 Task: Search one way flight ticket for 4 adults, 2 children, 2 infants in seat and 1 infant on lap in premium economy from Midland/odessa: Midland International Air And Space Port to Evansville: Evansville Regional Airport on 8-3-2023. Choice of flights is Royal air maroc. Number of bags: 2 checked bags. Price is upto 94000. Outbound departure time preference is 22:45.
Action: Mouse moved to (350, 140)
Screenshot: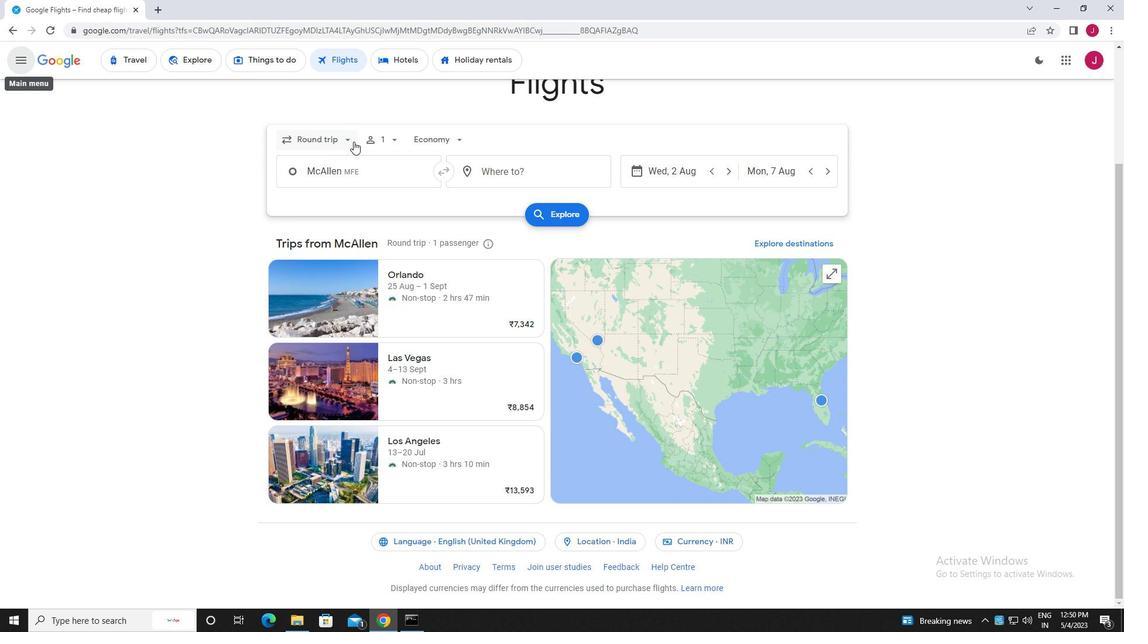 
Action: Mouse pressed left at (350, 140)
Screenshot: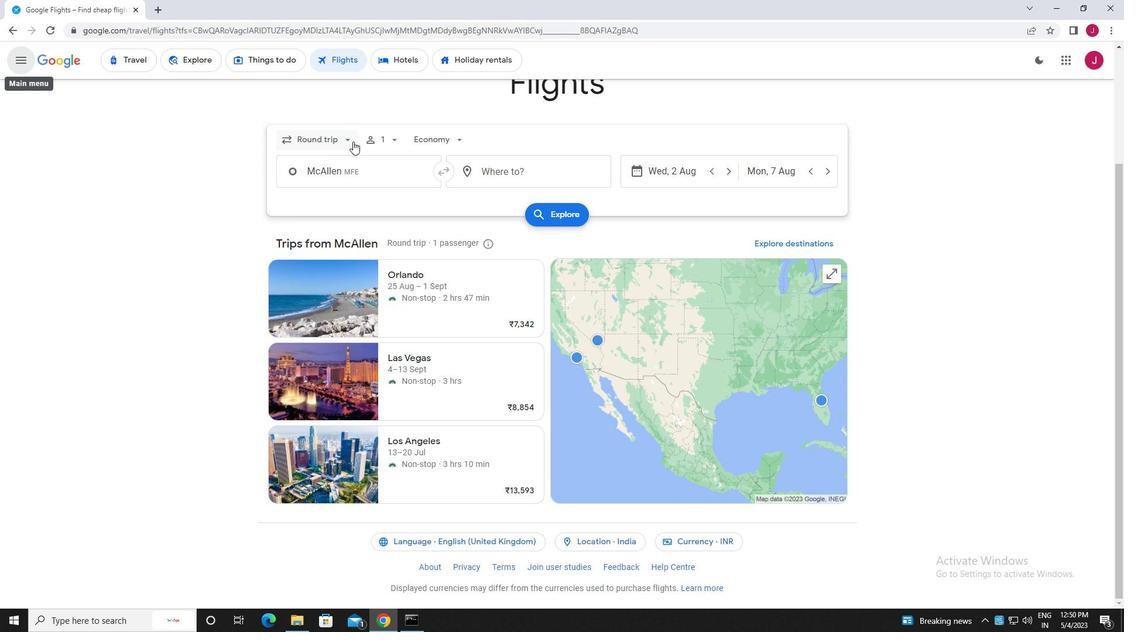
Action: Mouse moved to (341, 191)
Screenshot: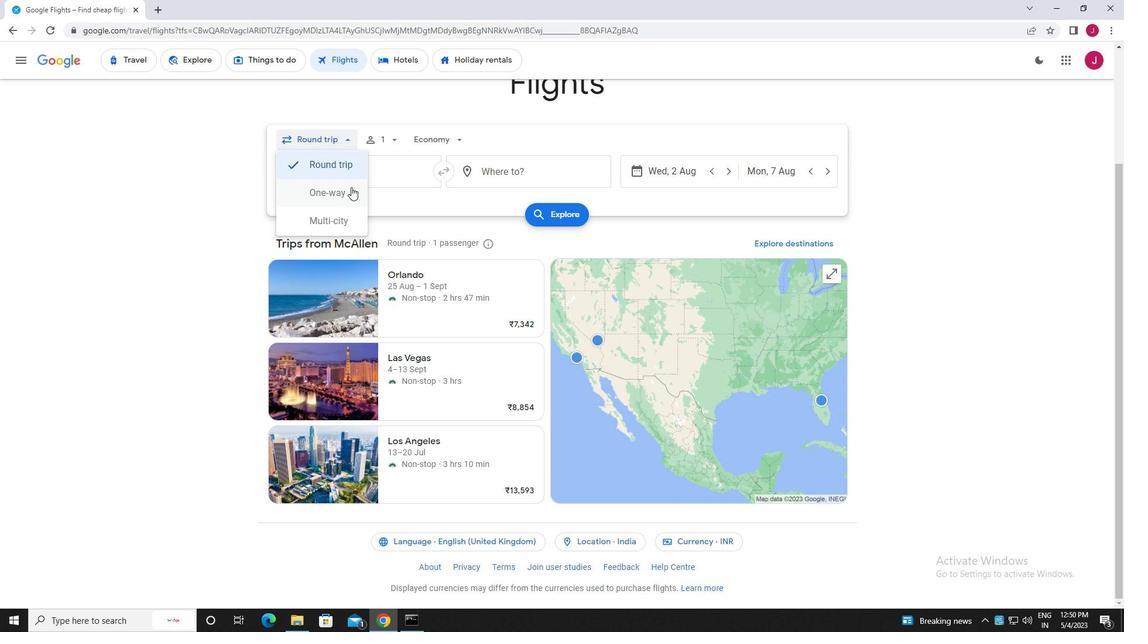 
Action: Mouse pressed left at (341, 191)
Screenshot: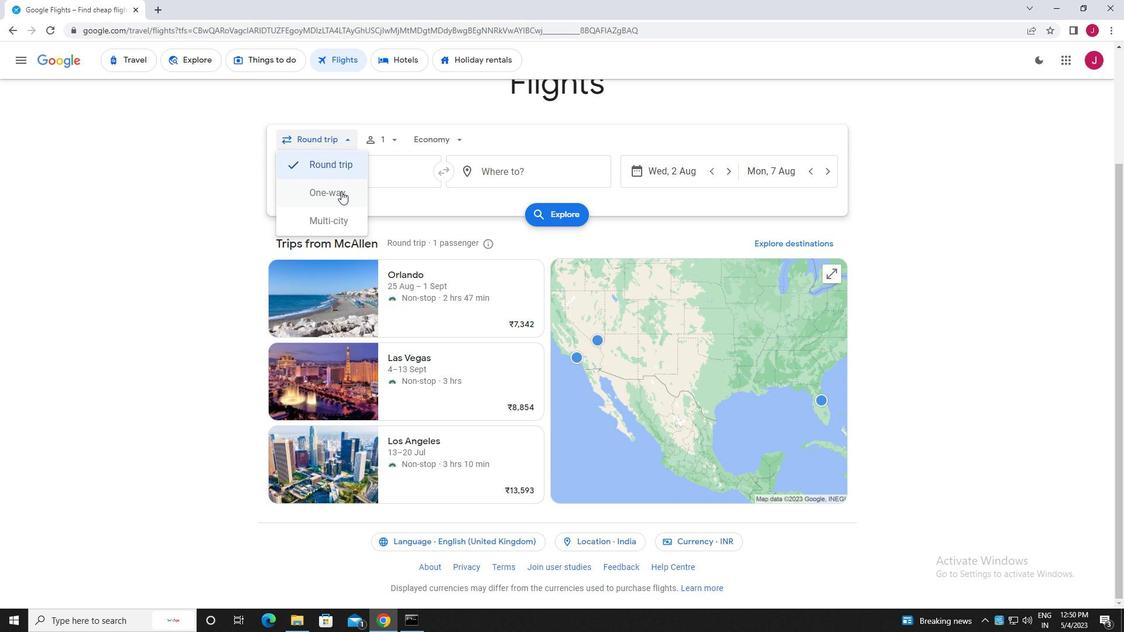 
Action: Mouse moved to (387, 142)
Screenshot: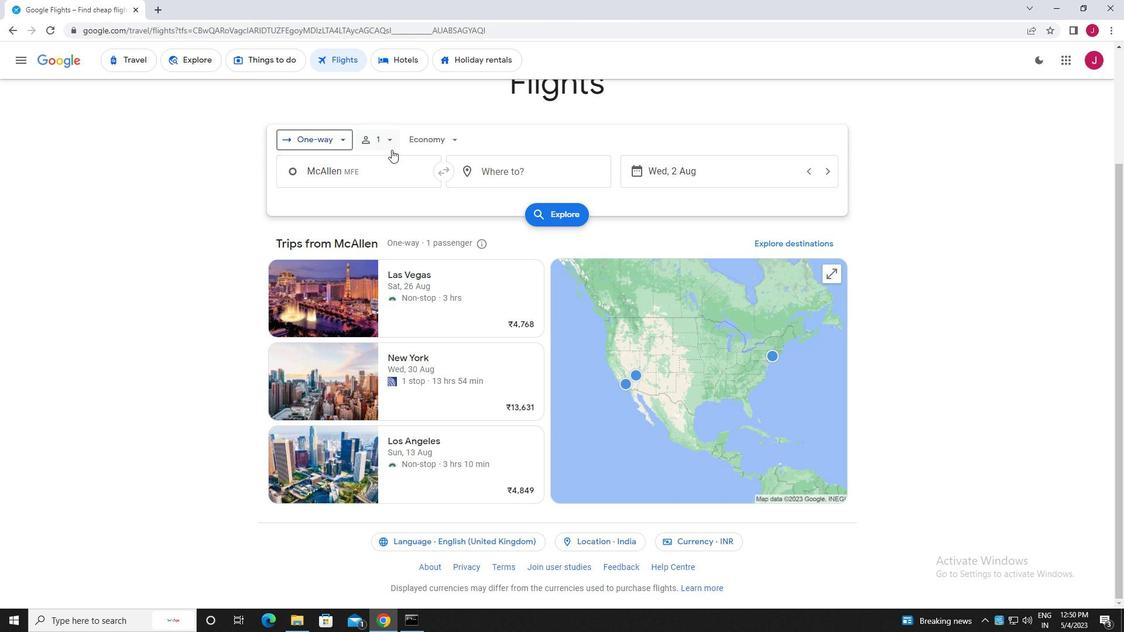 
Action: Mouse pressed left at (387, 142)
Screenshot: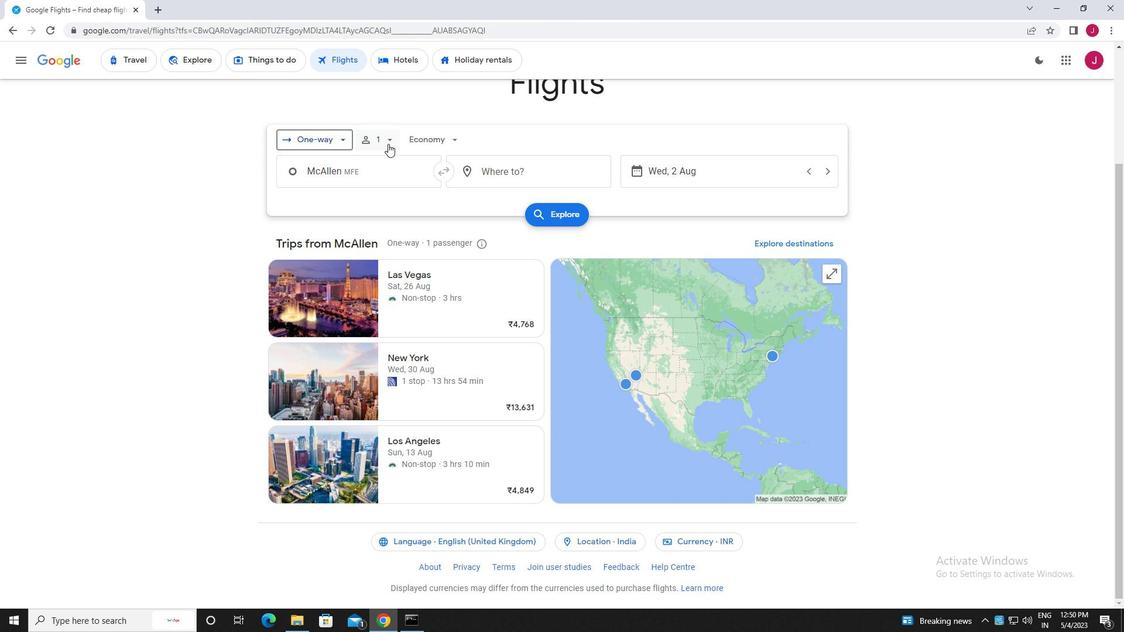 
Action: Mouse moved to (482, 170)
Screenshot: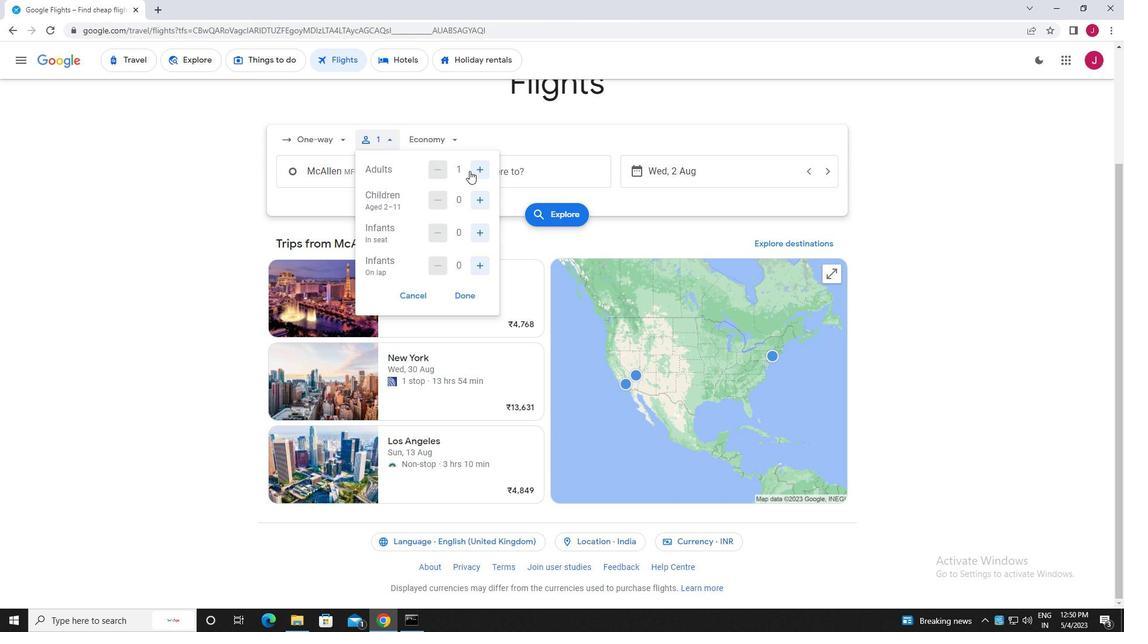 
Action: Mouse pressed left at (482, 170)
Screenshot: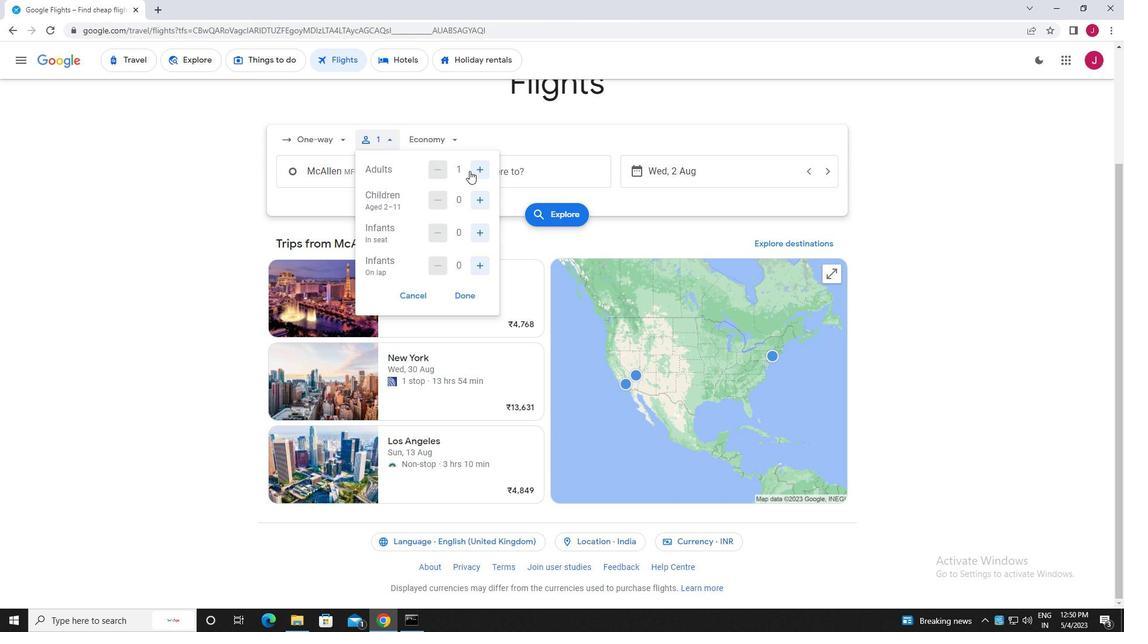 
Action: Mouse moved to (483, 171)
Screenshot: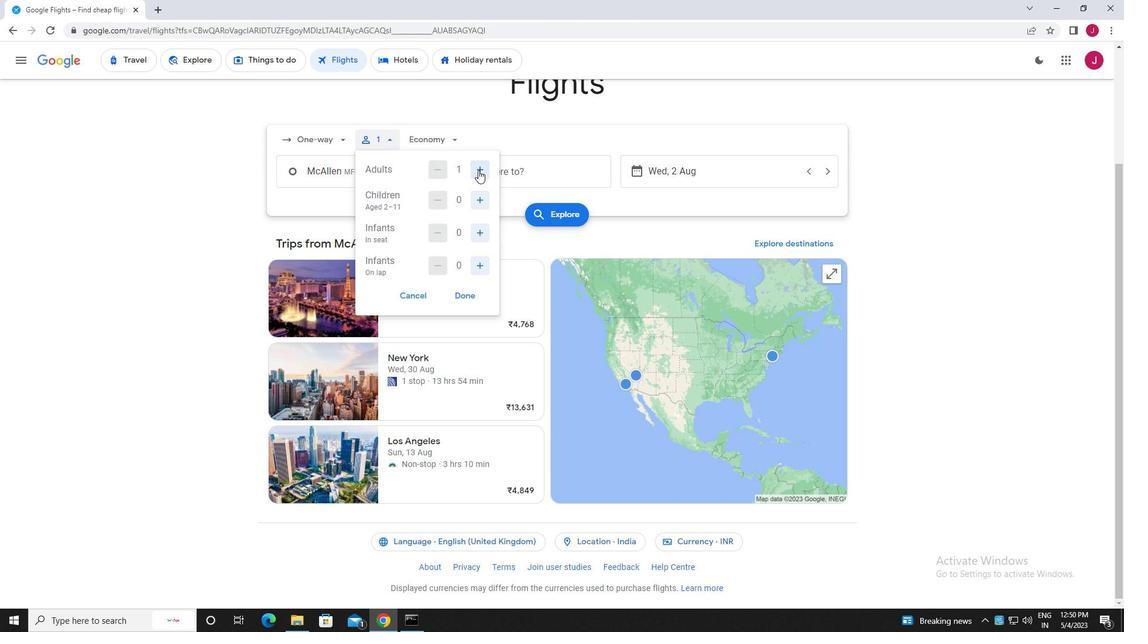 
Action: Mouse pressed left at (483, 171)
Screenshot: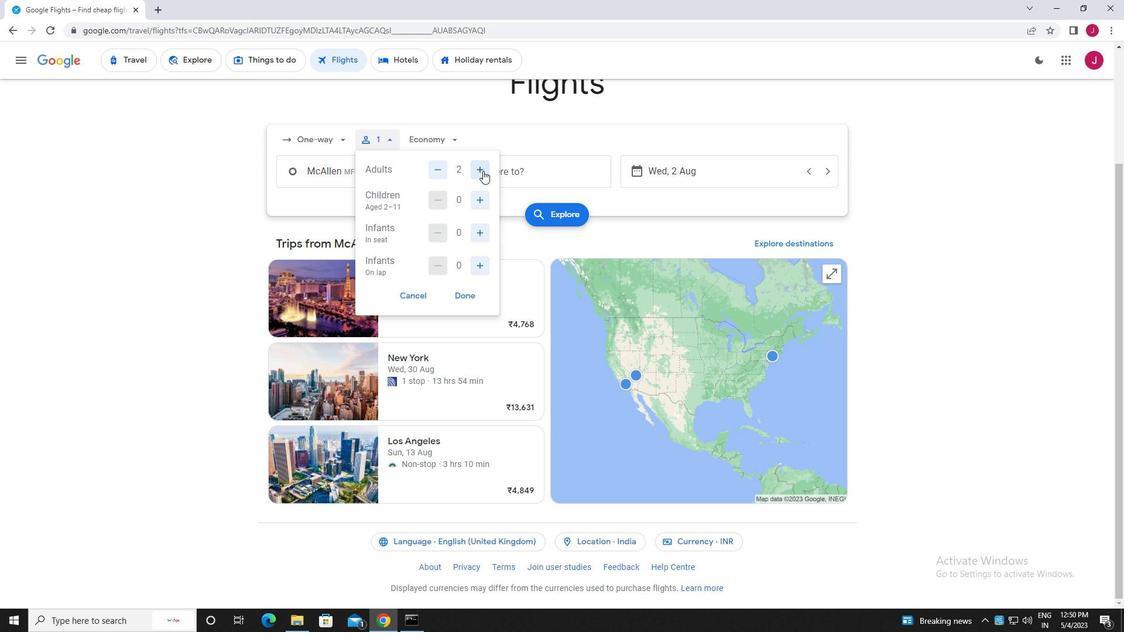 
Action: Mouse pressed left at (483, 171)
Screenshot: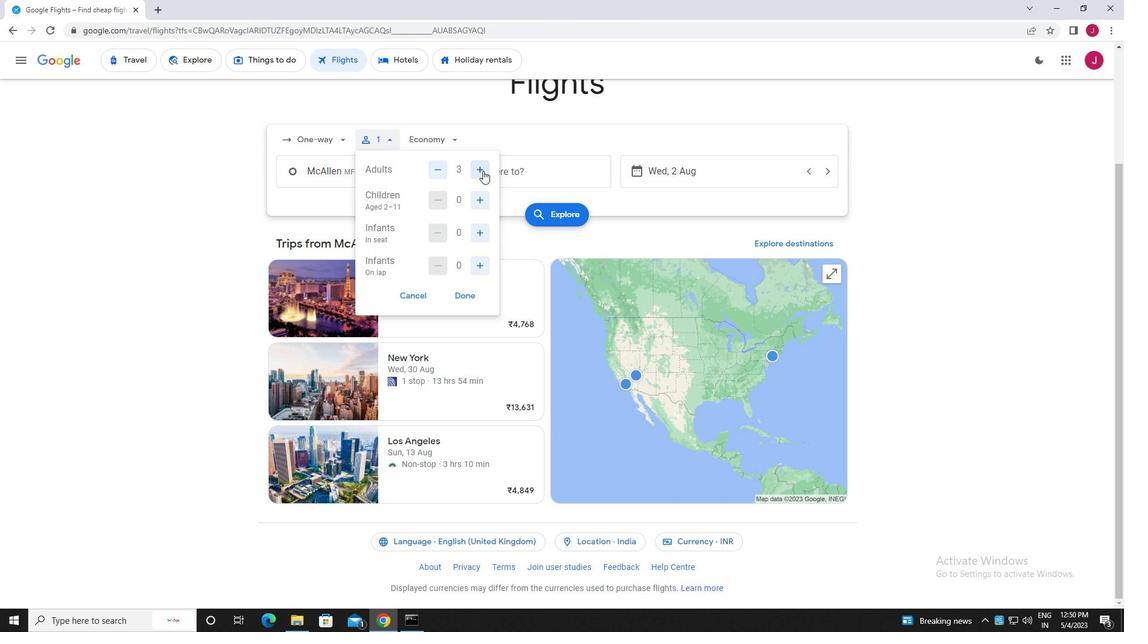 
Action: Mouse moved to (482, 200)
Screenshot: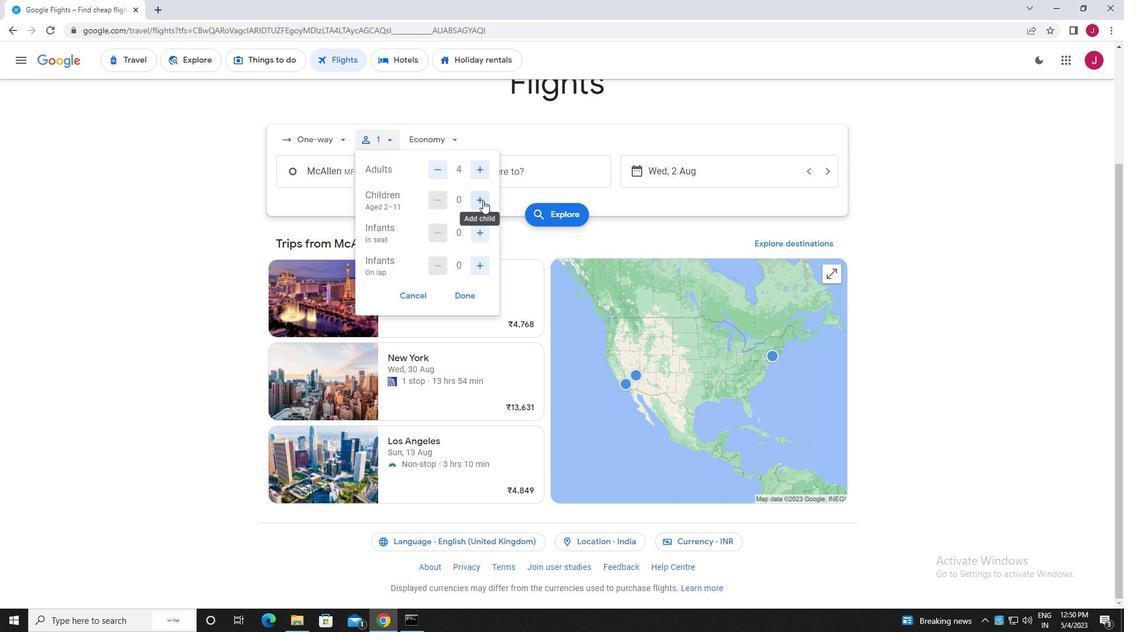 
Action: Mouse pressed left at (482, 200)
Screenshot: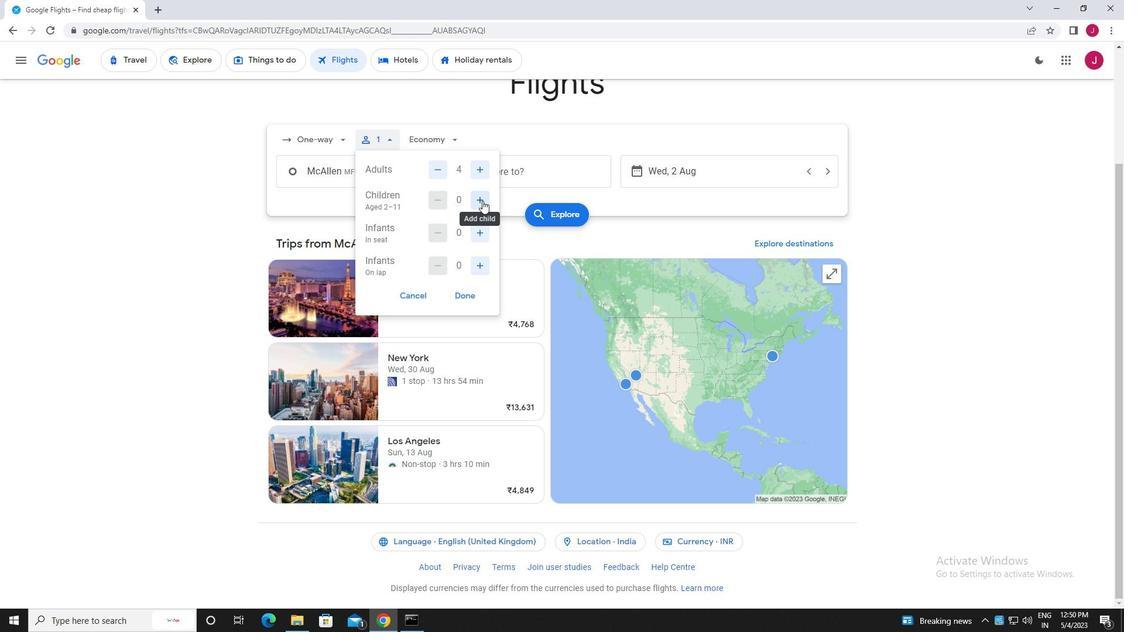 
Action: Mouse moved to (439, 200)
Screenshot: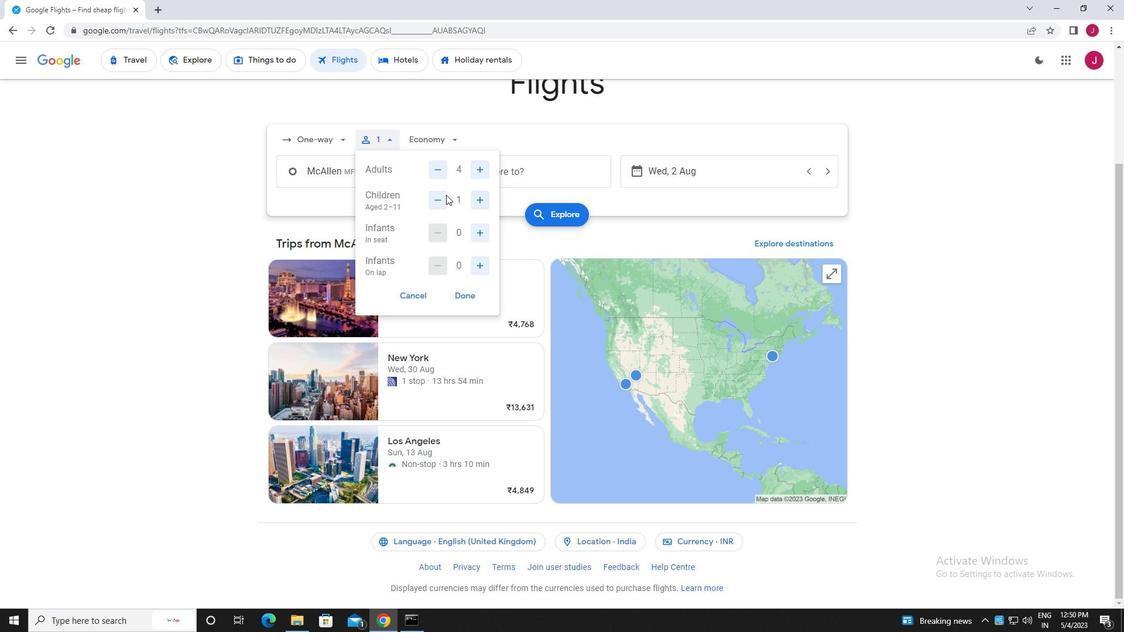
Action: Mouse pressed left at (439, 200)
Screenshot: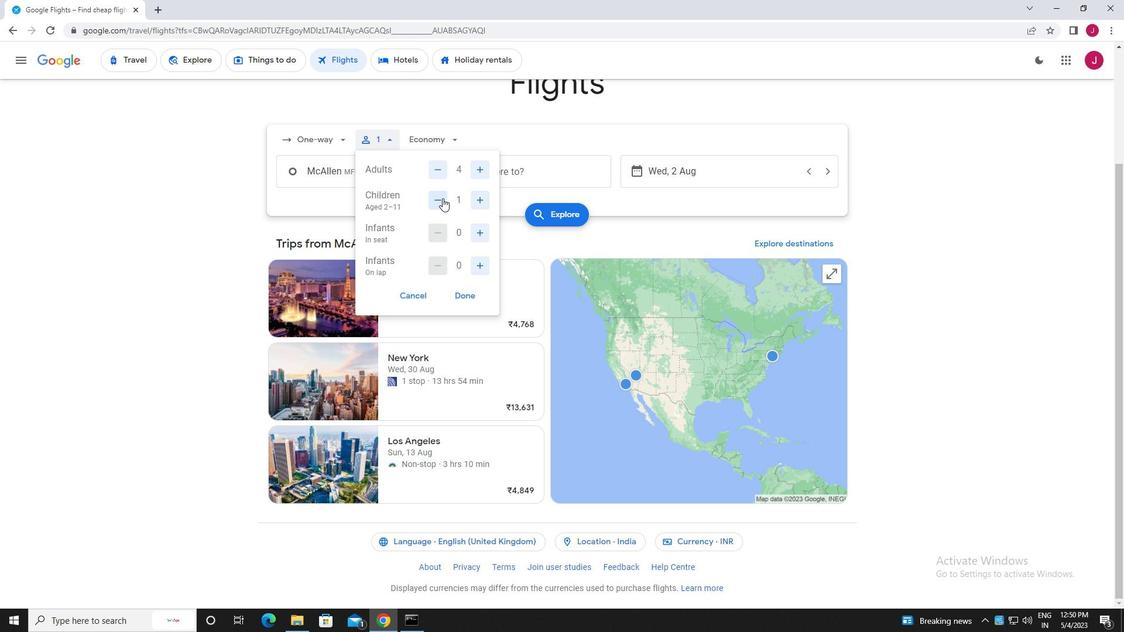 
Action: Mouse moved to (477, 234)
Screenshot: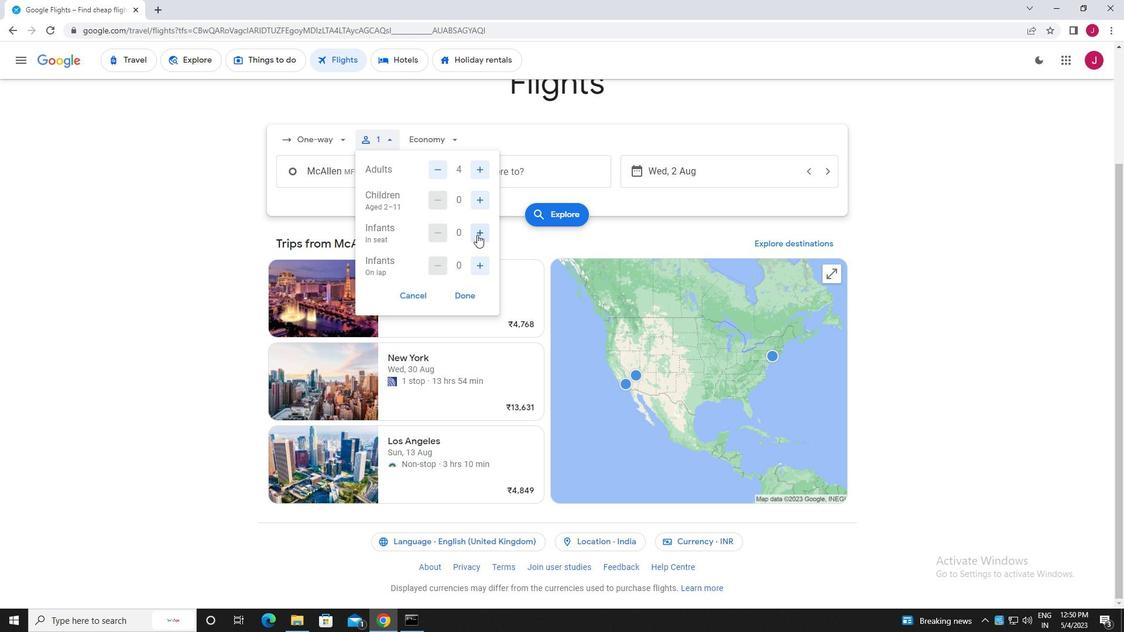 
Action: Mouse pressed left at (477, 234)
Screenshot: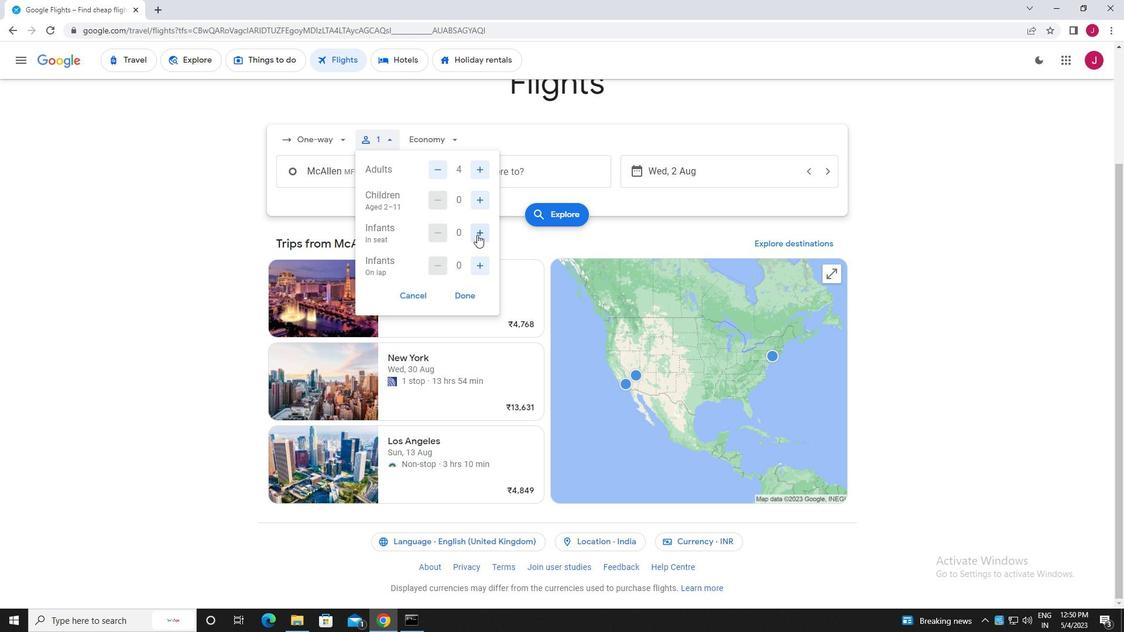 
Action: Mouse pressed left at (477, 234)
Screenshot: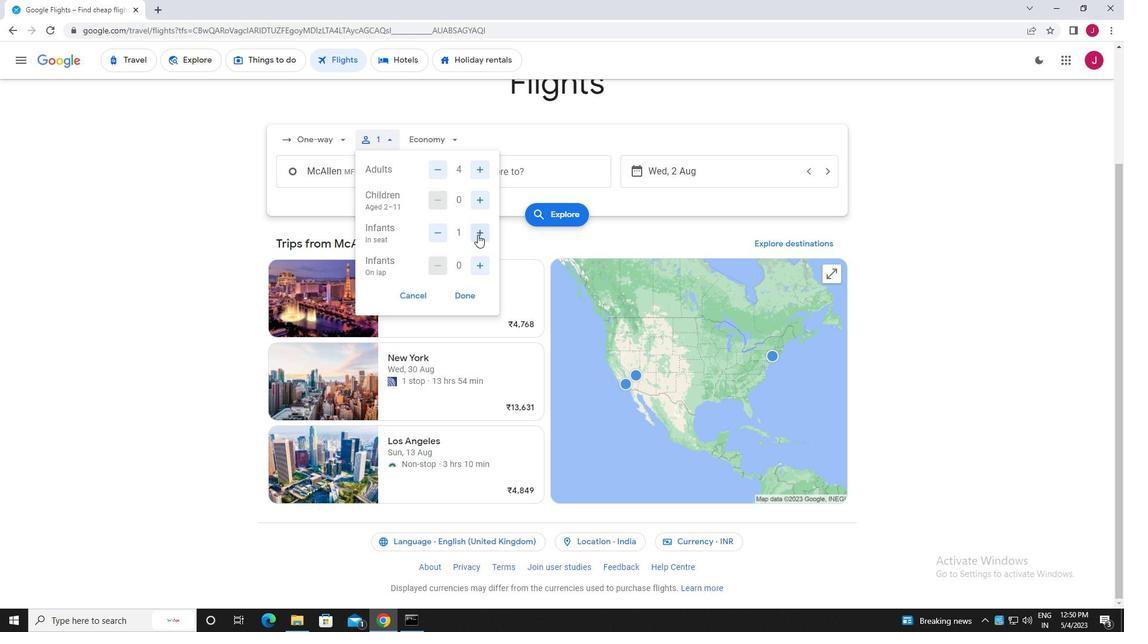 
Action: Mouse moved to (479, 262)
Screenshot: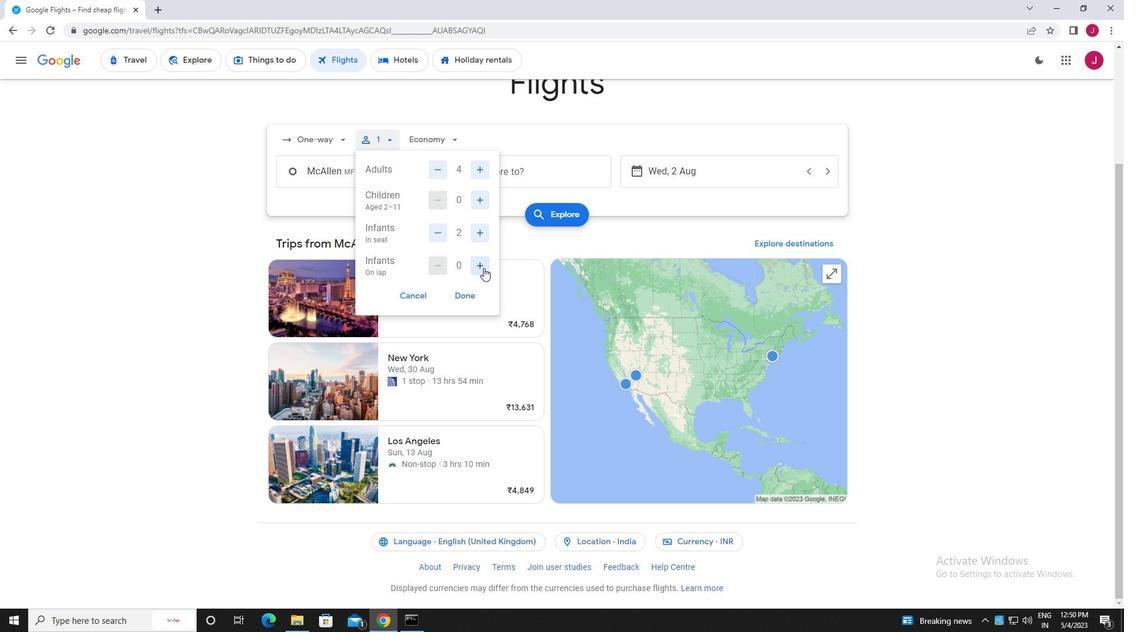 
Action: Mouse pressed left at (479, 262)
Screenshot: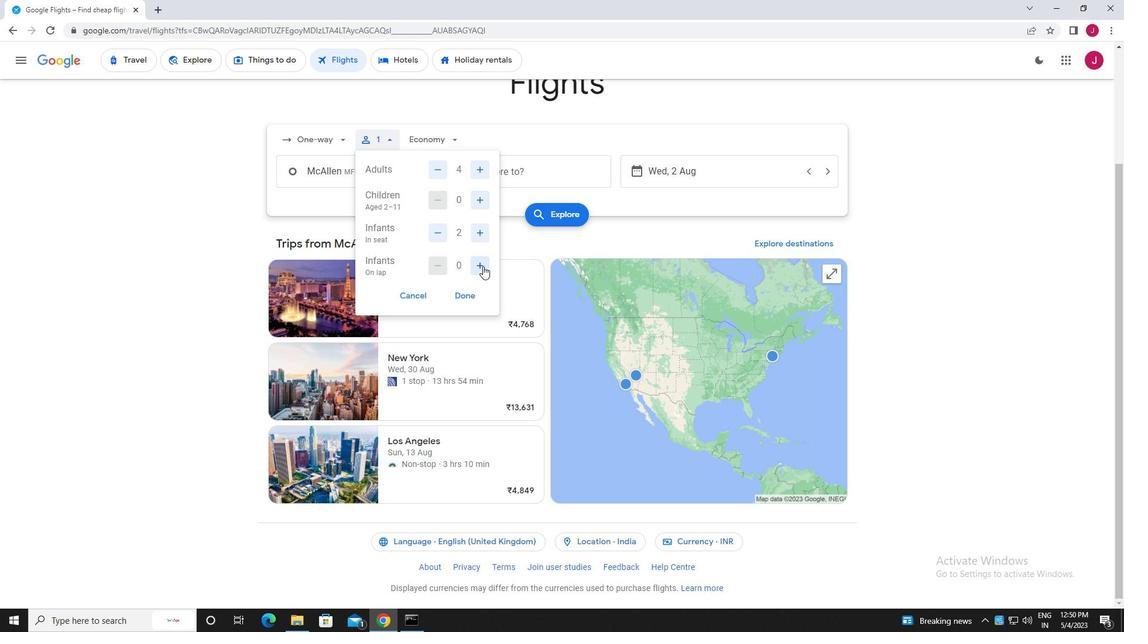 
Action: Mouse moved to (459, 296)
Screenshot: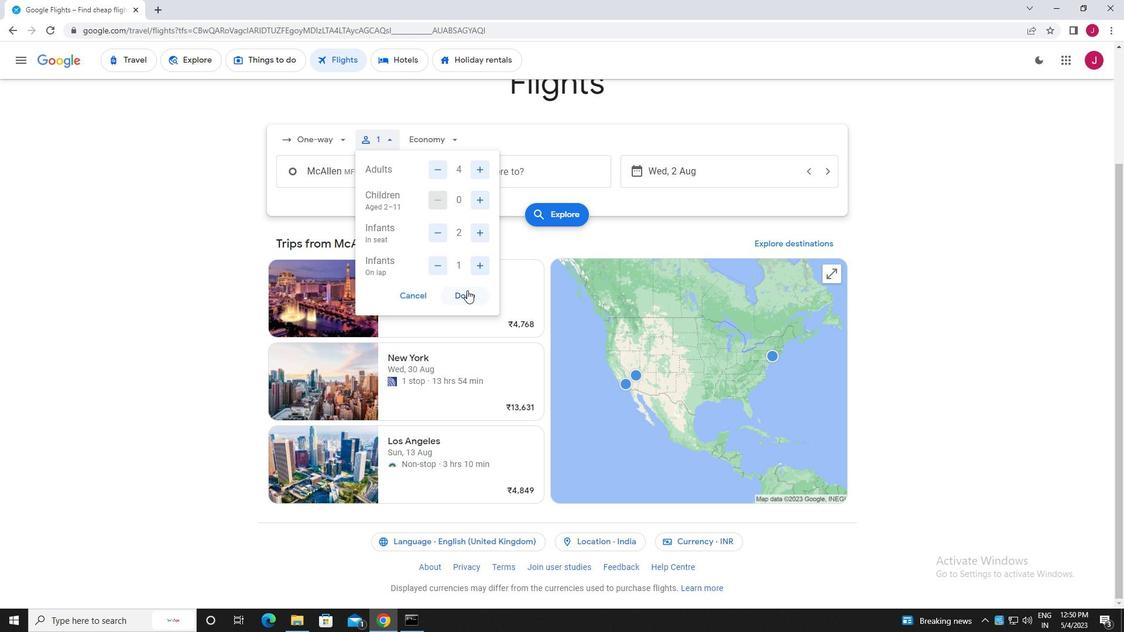 
Action: Mouse pressed left at (459, 296)
Screenshot: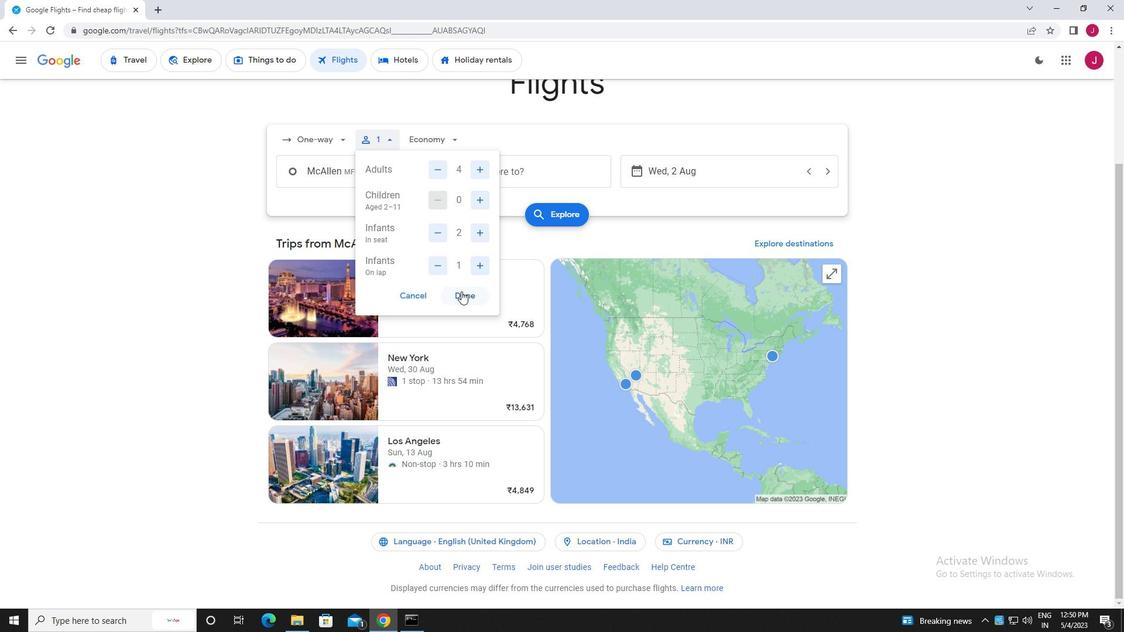 
Action: Mouse moved to (440, 143)
Screenshot: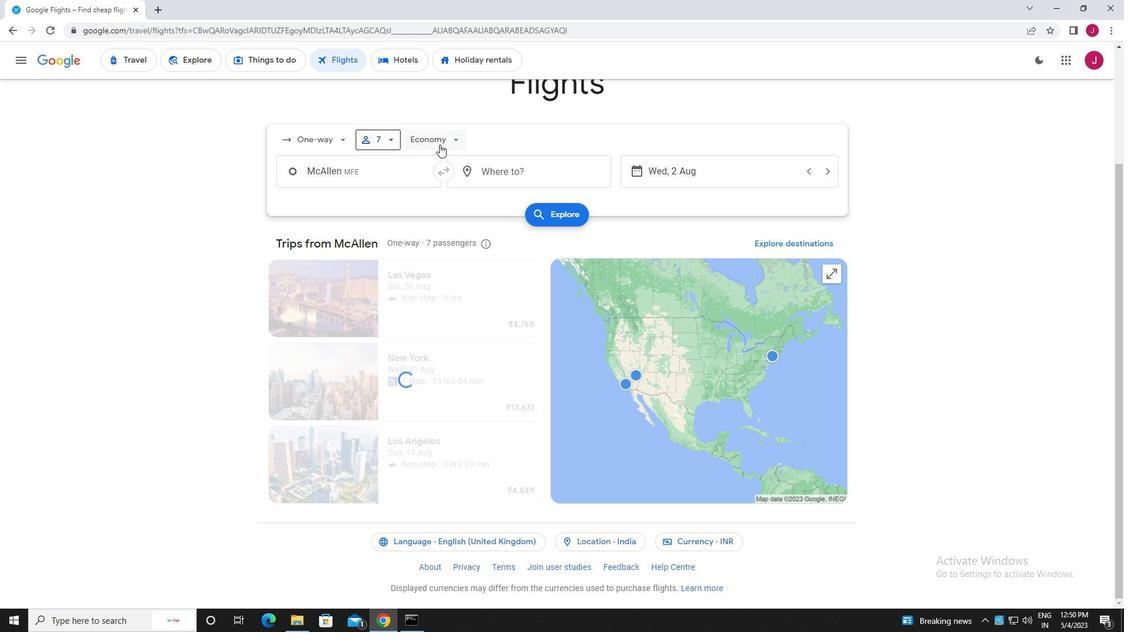 
Action: Mouse pressed left at (440, 143)
Screenshot: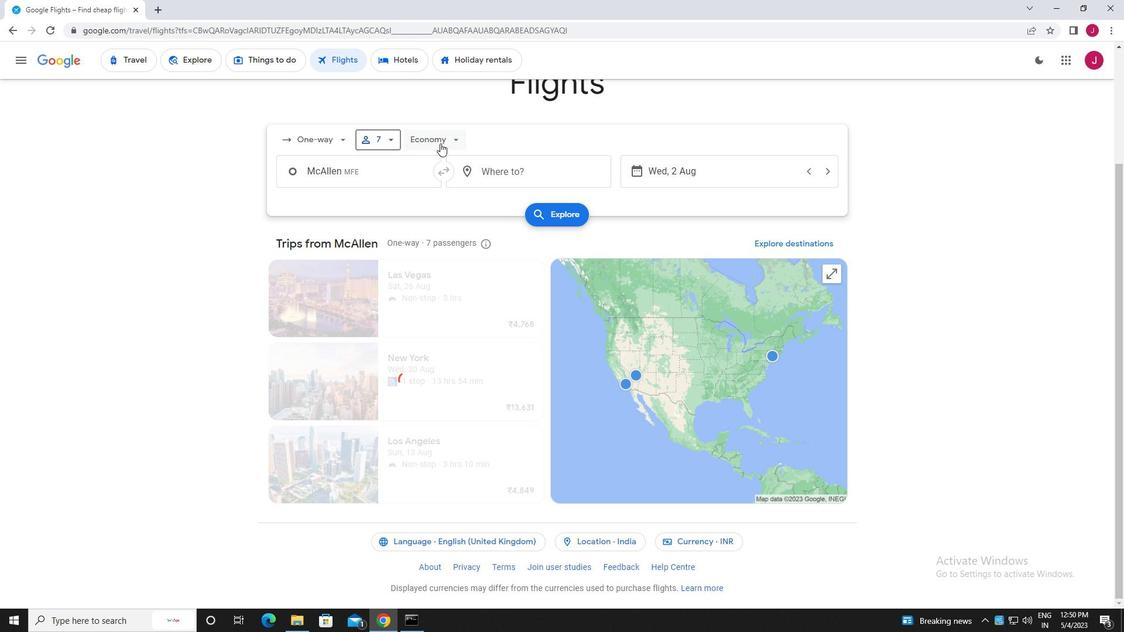 
Action: Mouse moved to (465, 193)
Screenshot: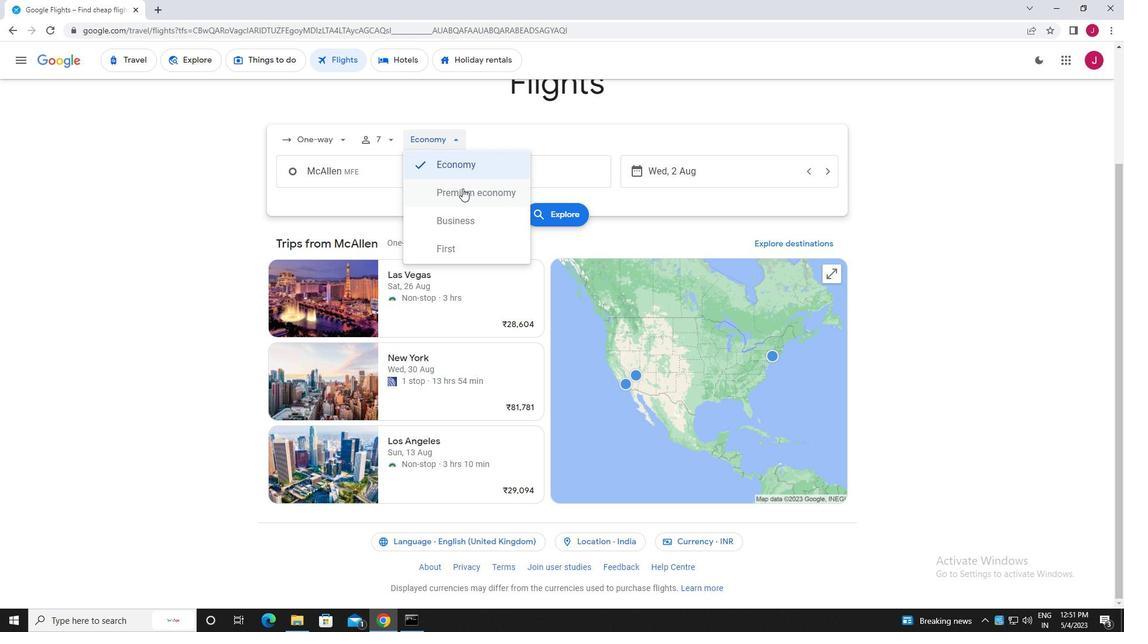
Action: Mouse pressed left at (465, 193)
Screenshot: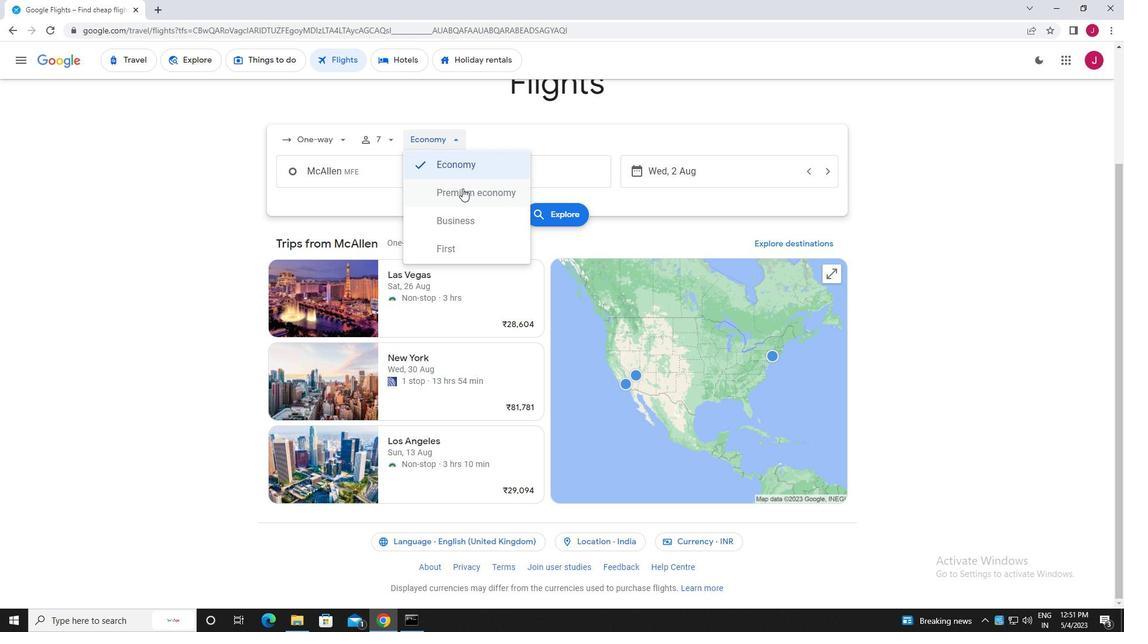 
Action: Mouse moved to (378, 175)
Screenshot: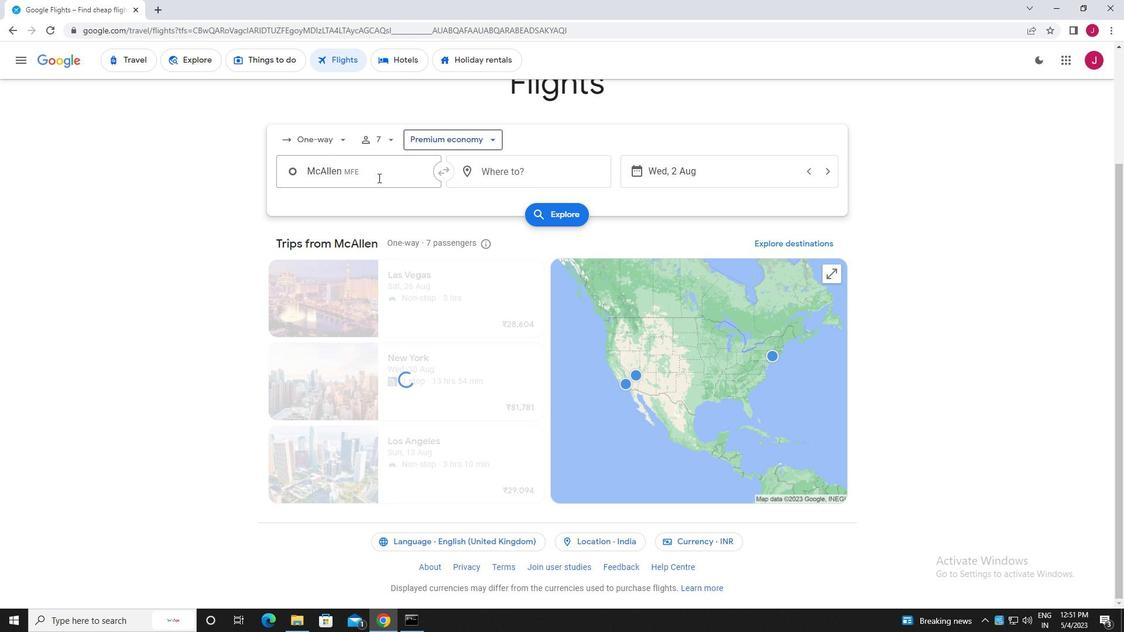 
Action: Mouse pressed left at (378, 175)
Screenshot: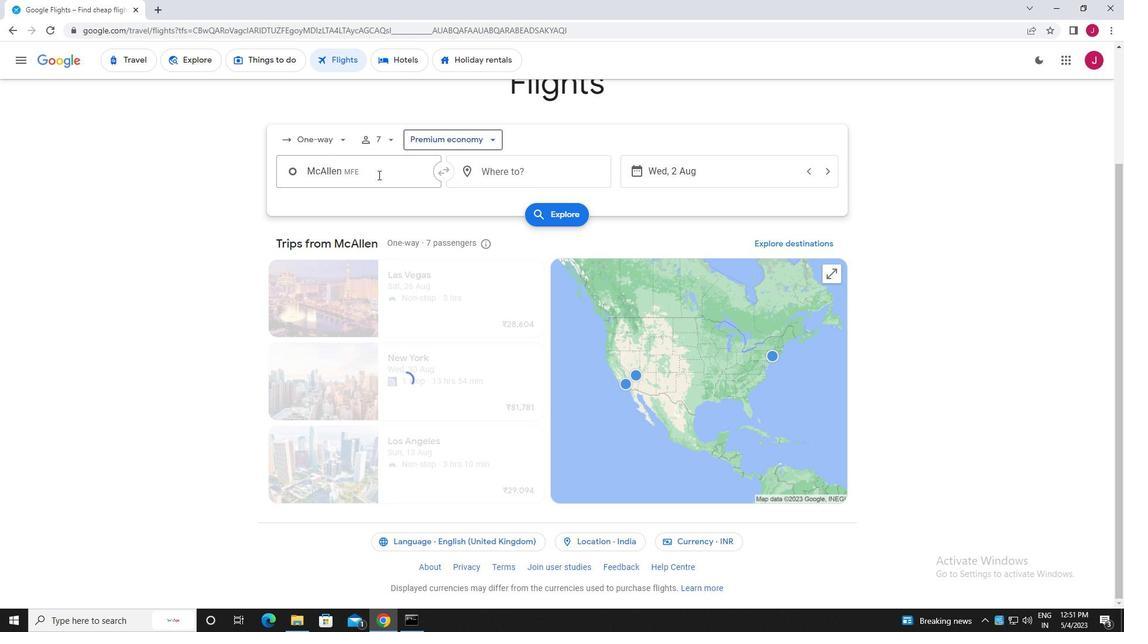 
Action: Key pressed midland
Screenshot: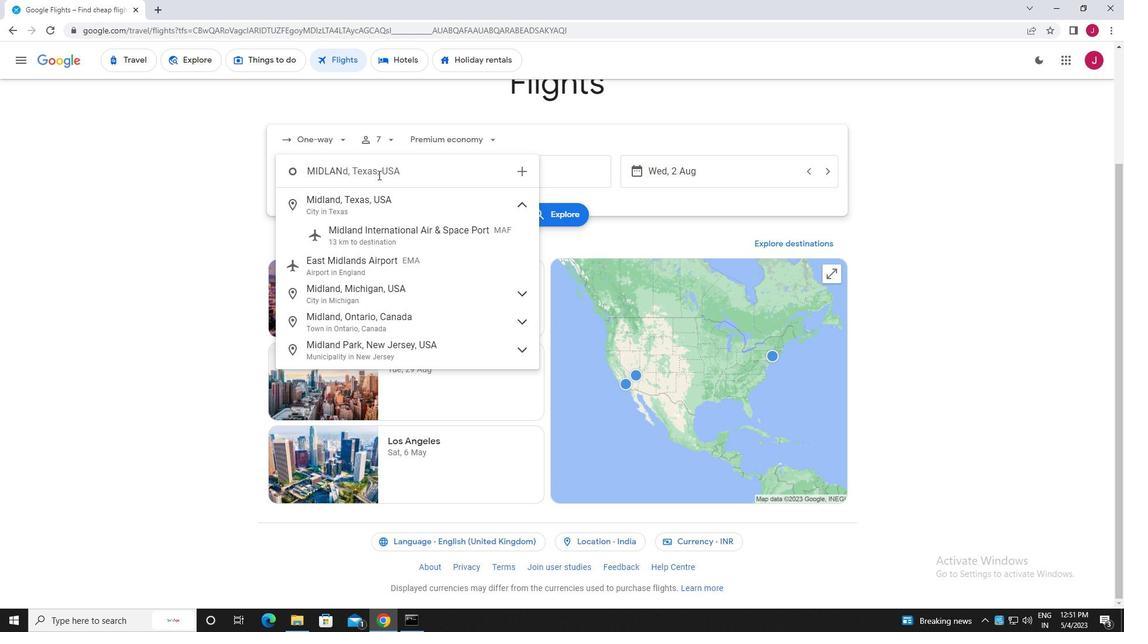 
Action: Mouse moved to (399, 232)
Screenshot: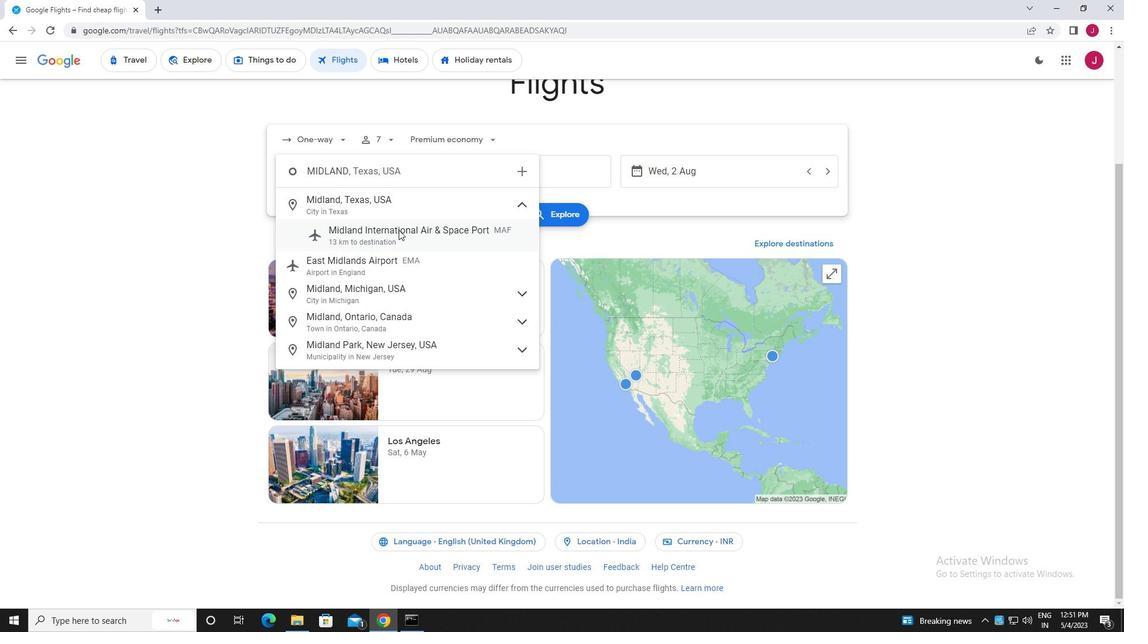 
Action: Mouse pressed left at (399, 232)
Screenshot: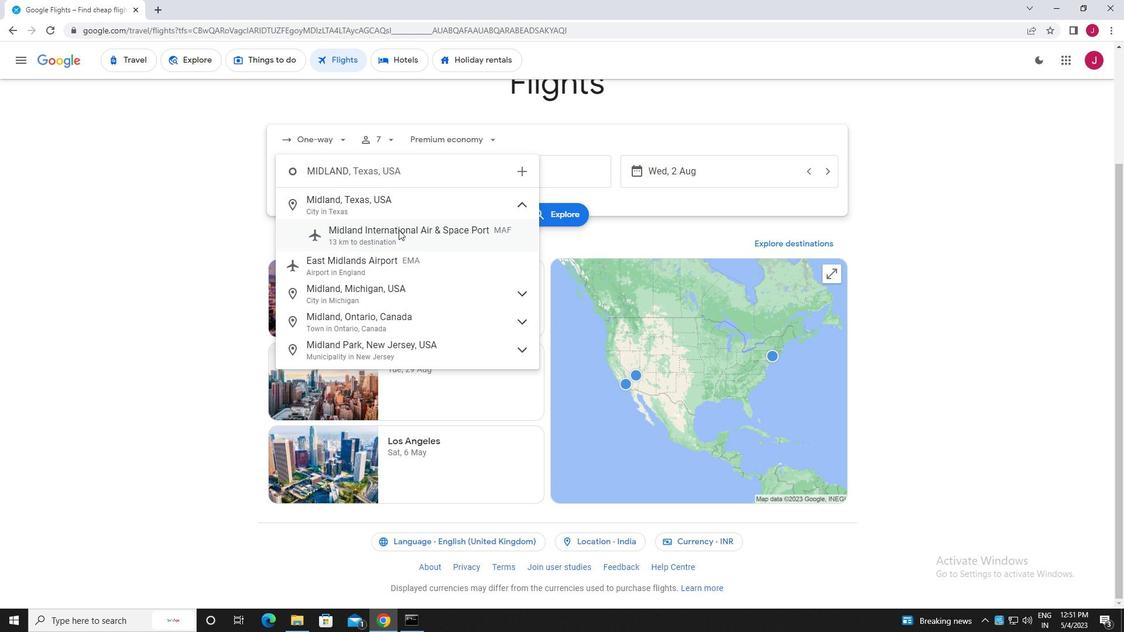 
Action: Mouse moved to (516, 176)
Screenshot: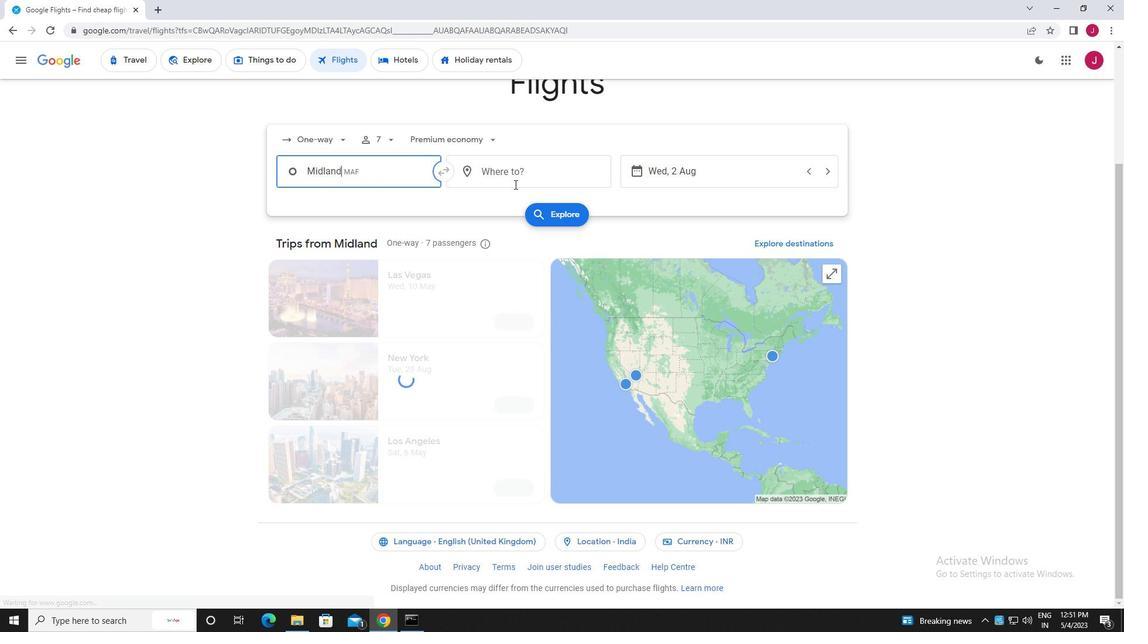 
Action: Mouse pressed left at (516, 176)
Screenshot: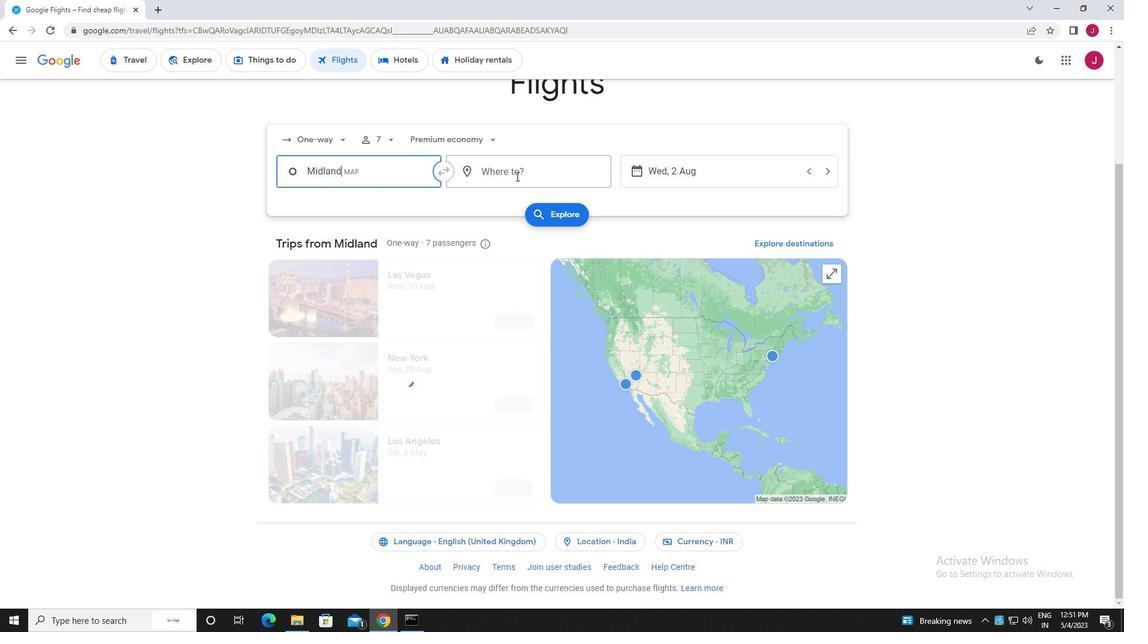 
Action: Key pressed evans
Screenshot: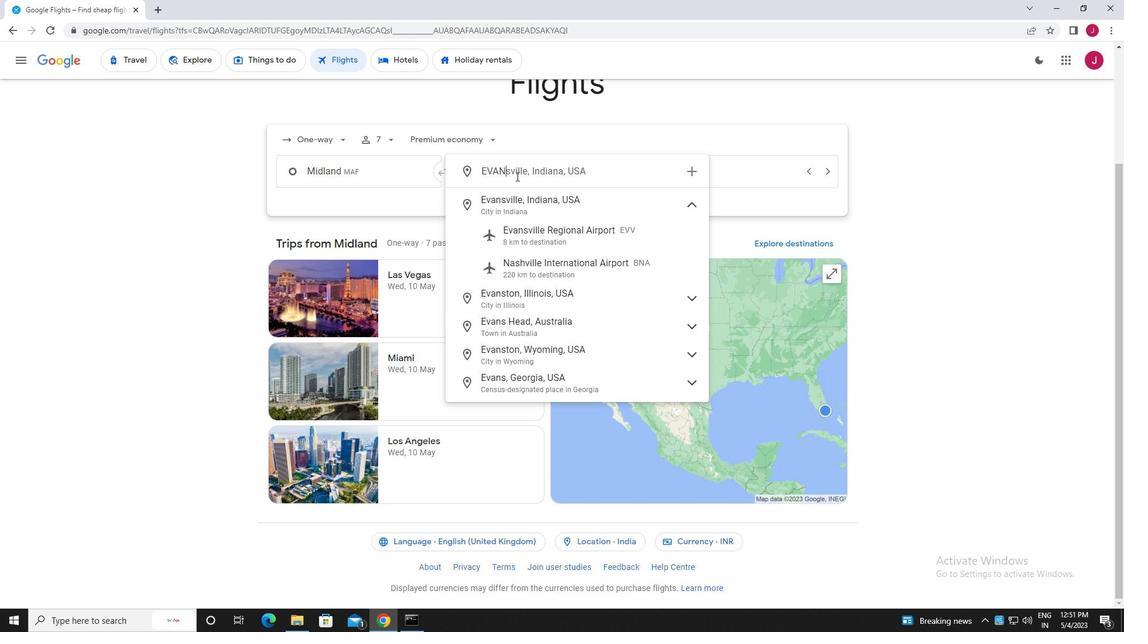
Action: Mouse moved to (546, 231)
Screenshot: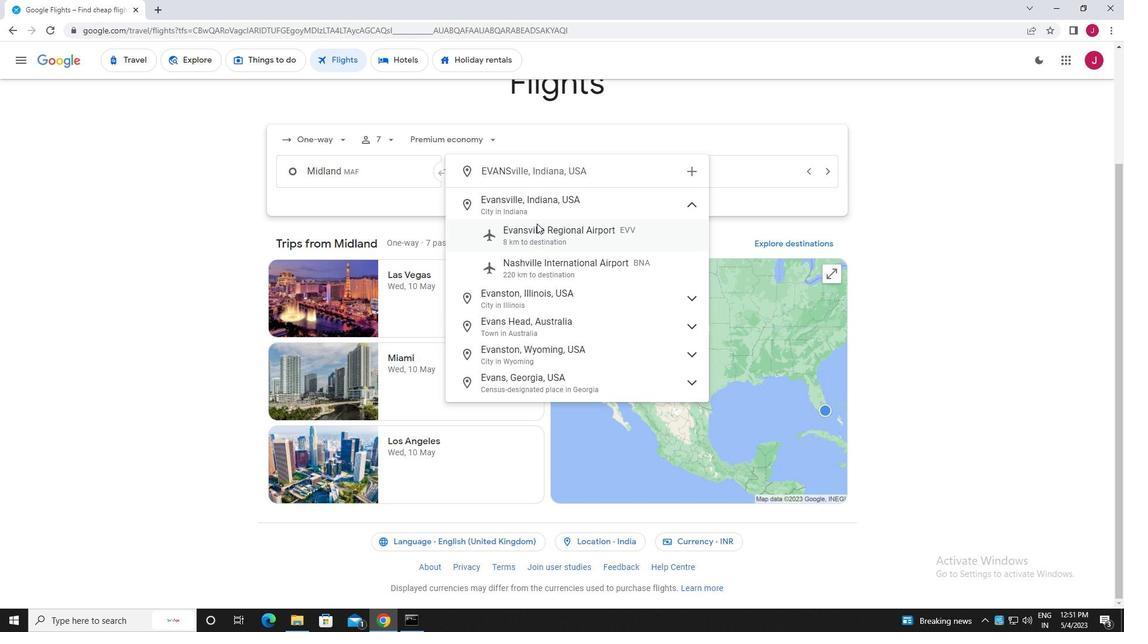 
Action: Mouse pressed left at (546, 231)
Screenshot: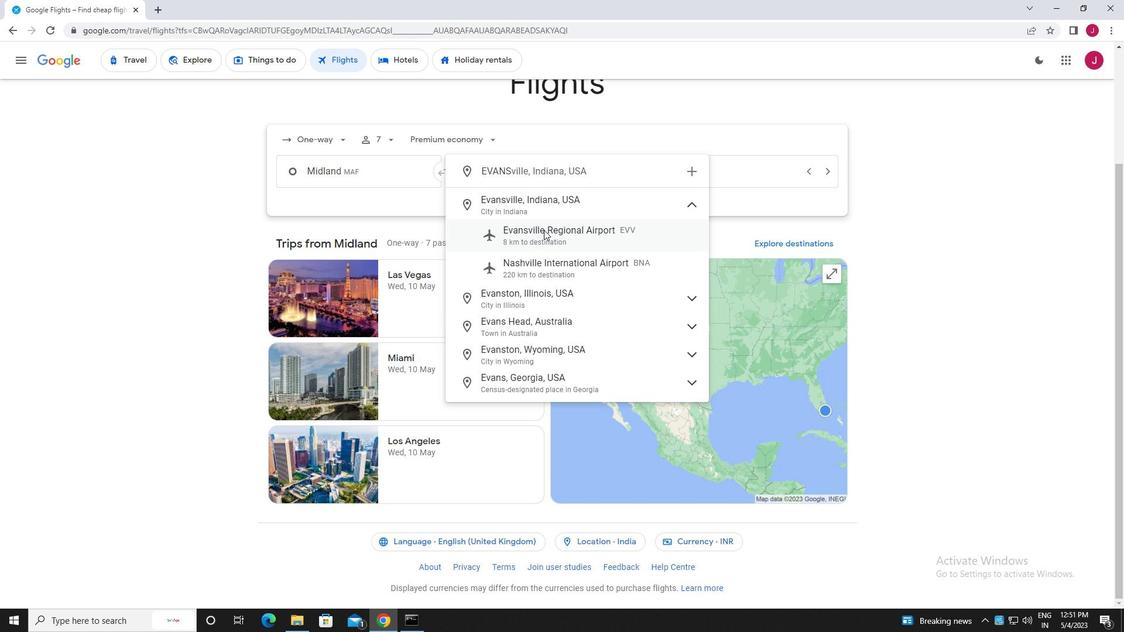
Action: Mouse moved to (694, 177)
Screenshot: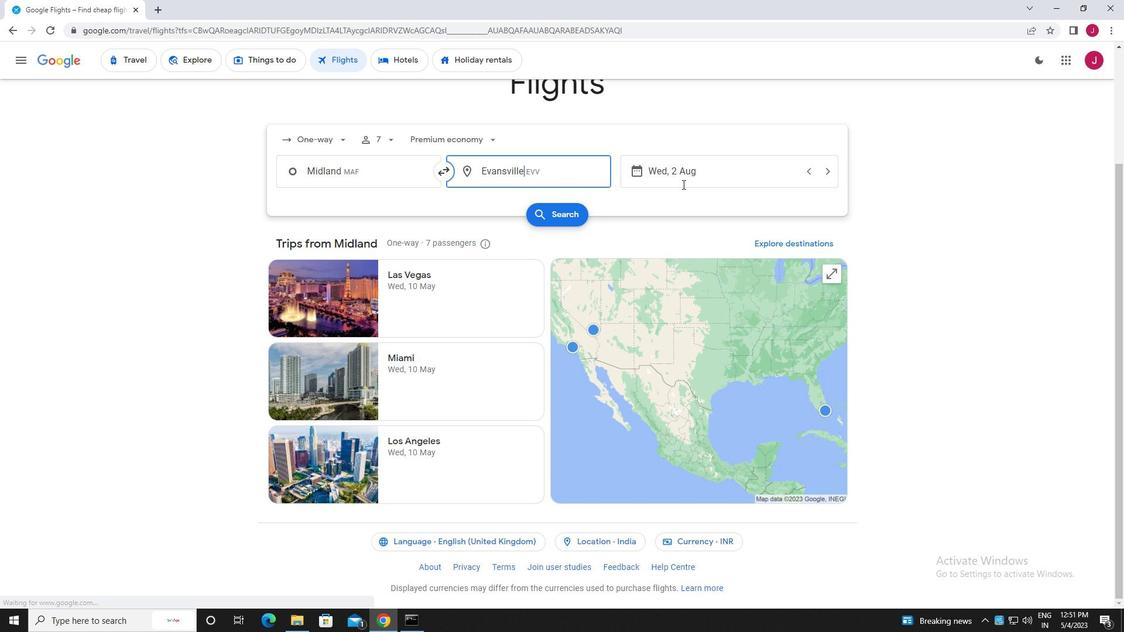
Action: Mouse pressed left at (694, 177)
Screenshot: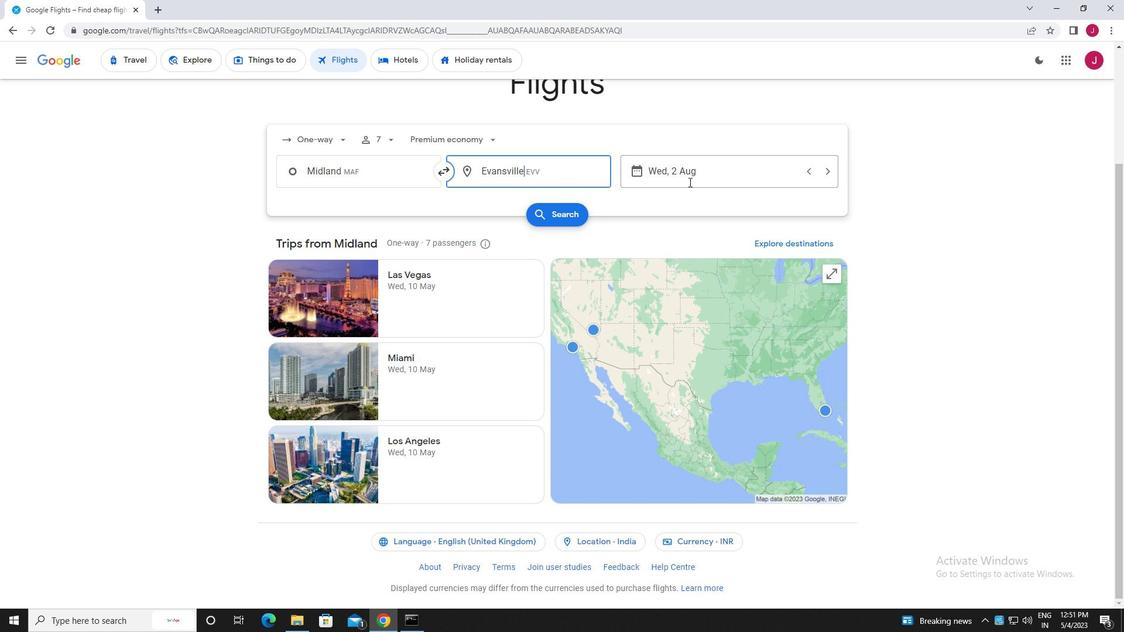 
Action: Mouse moved to (538, 264)
Screenshot: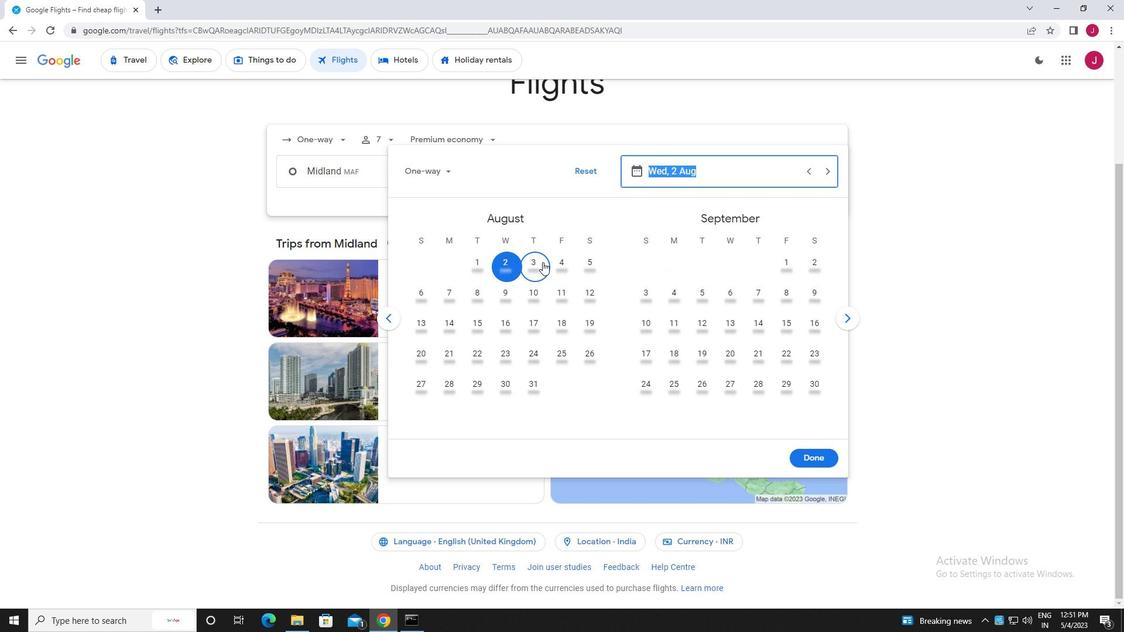 
Action: Mouse pressed left at (538, 264)
Screenshot: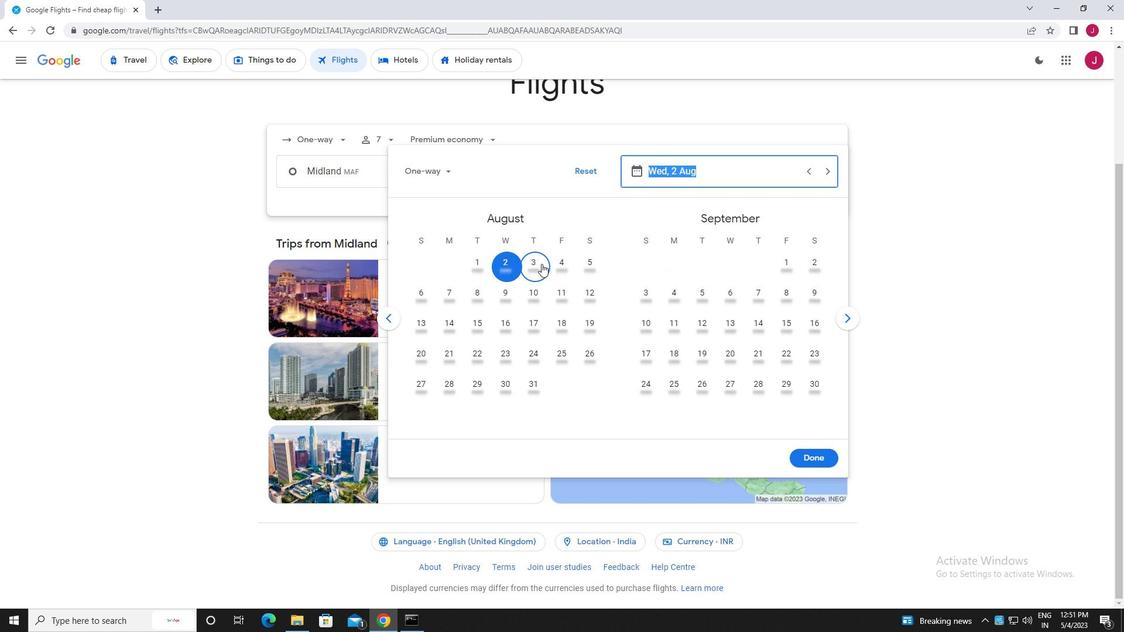 
Action: Mouse moved to (817, 466)
Screenshot: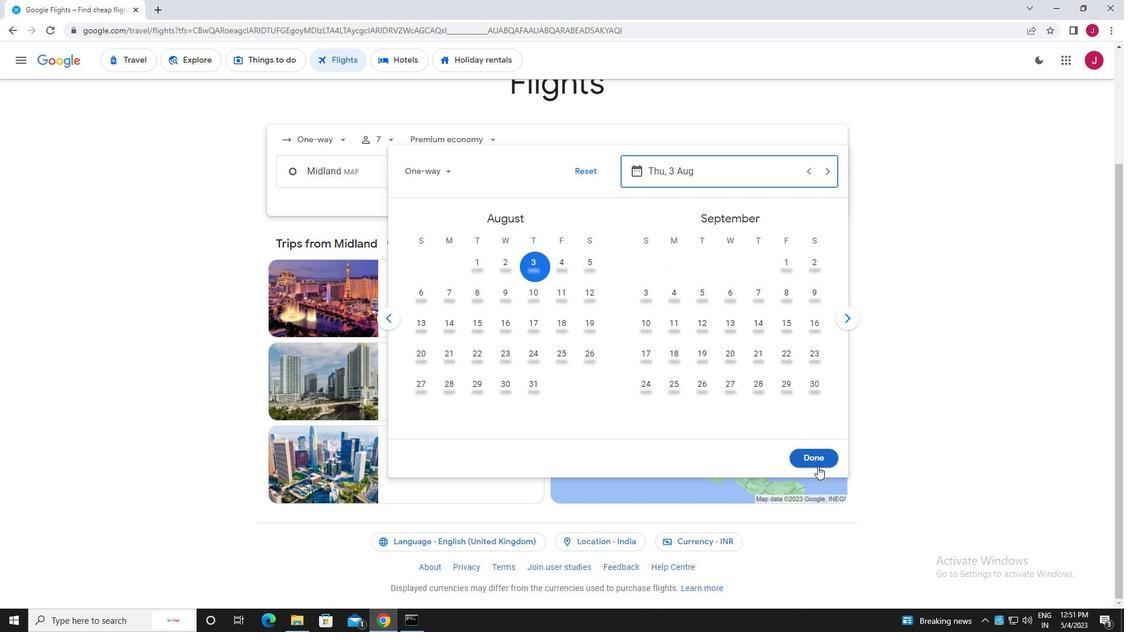 
Action: Mouse pressed left at (817, 466)
Screenshot: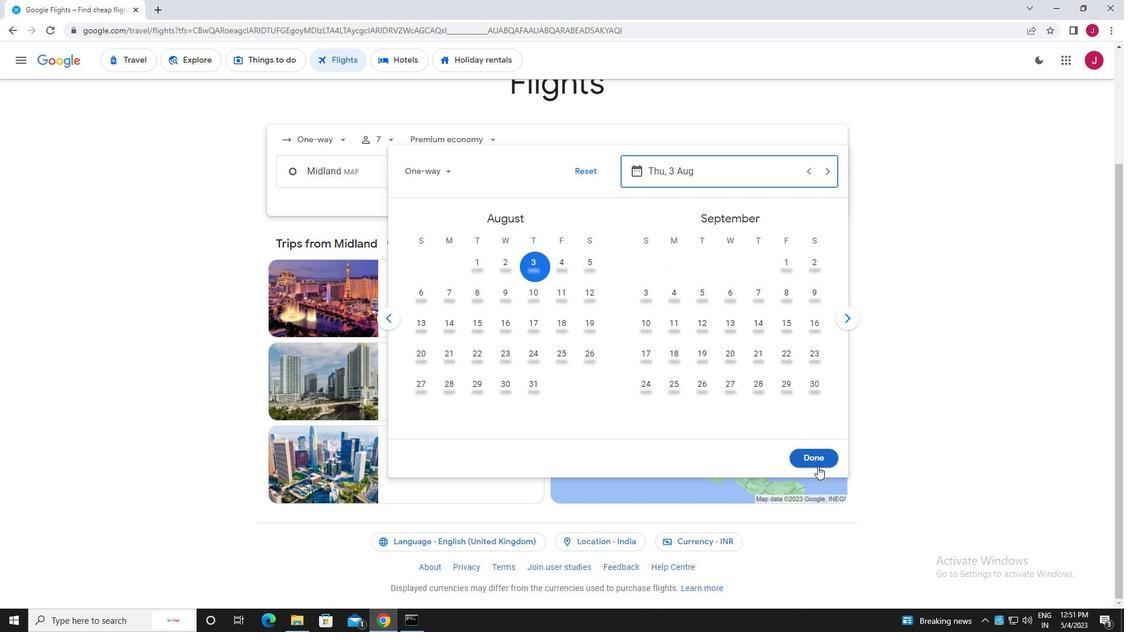 
Action: Mouse moved to (566, 213)
Screenshot: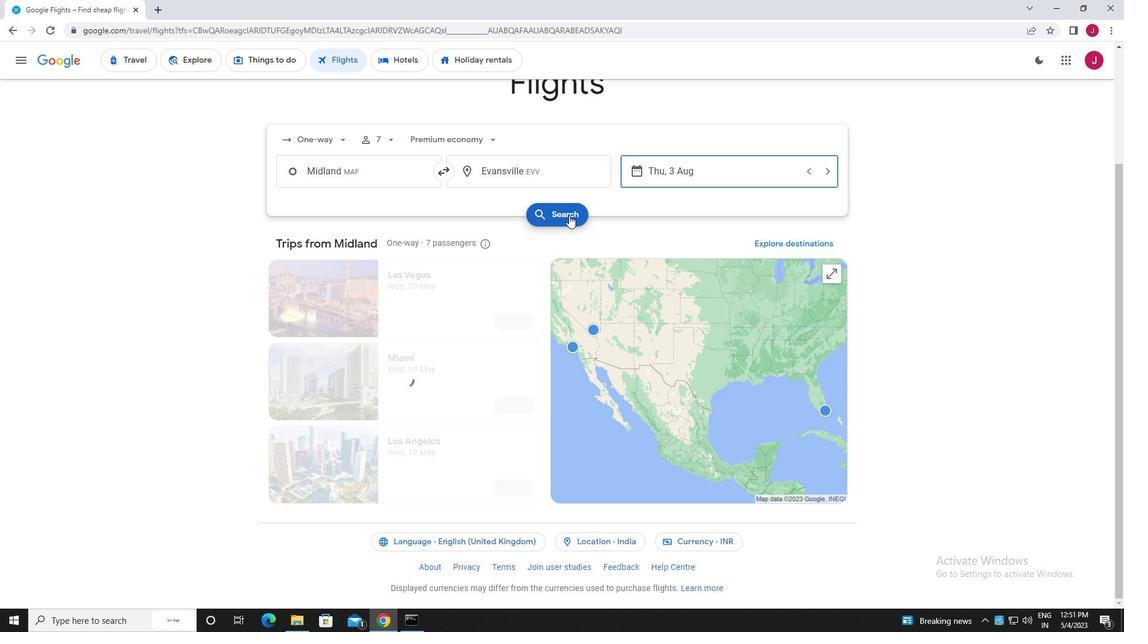 
Action: Mouse pressed left at (566, 213)
Screenshot: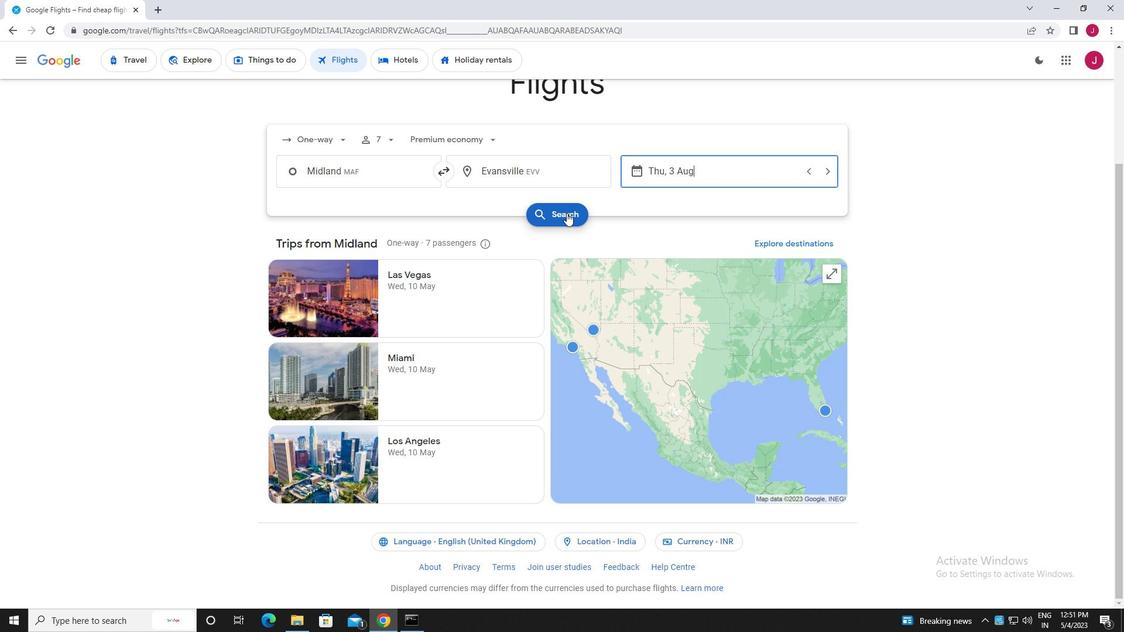 
Action: Mouse moved to (302, 167)
Screenshot: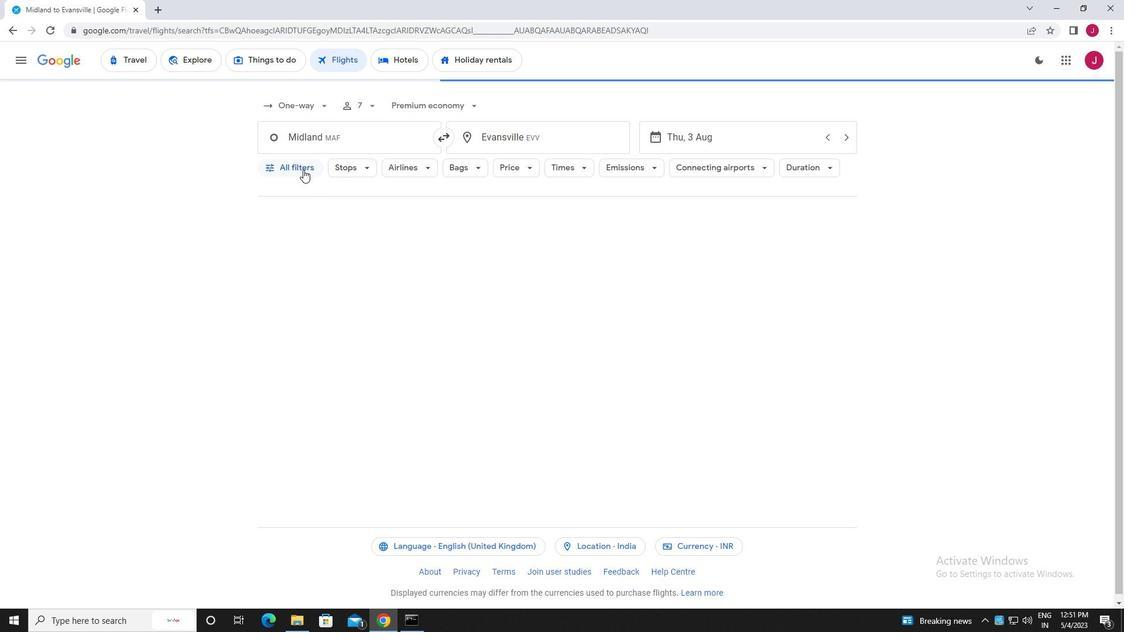 
Action: Mouse pressed left at (302, 167)
Screenshot: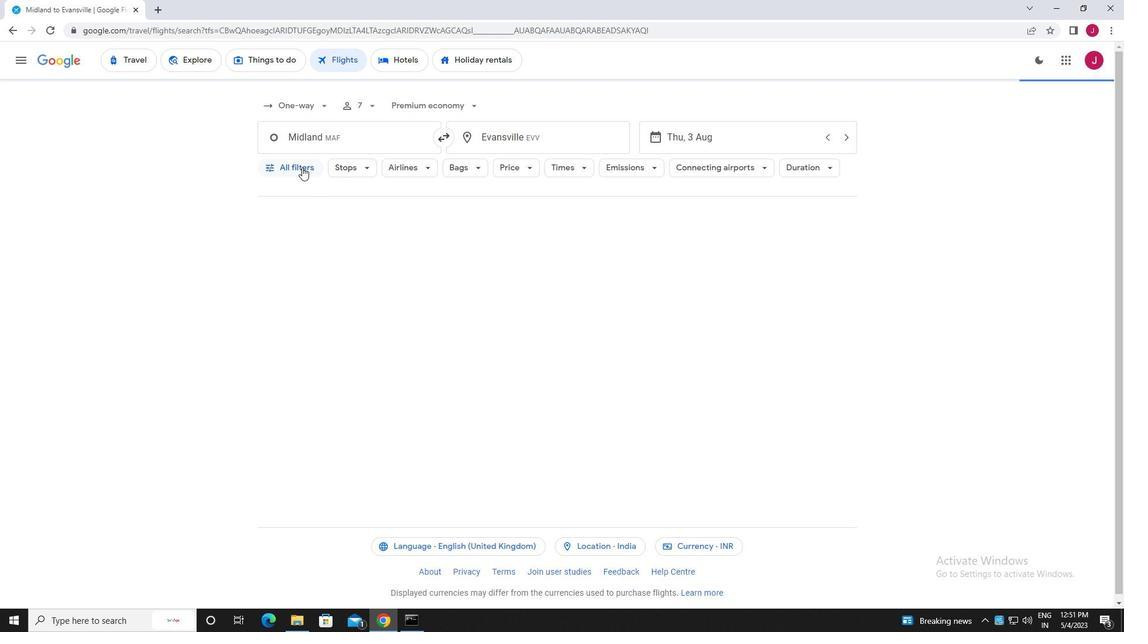 
Action: Mouse moved to (371, 262)
Screenshot: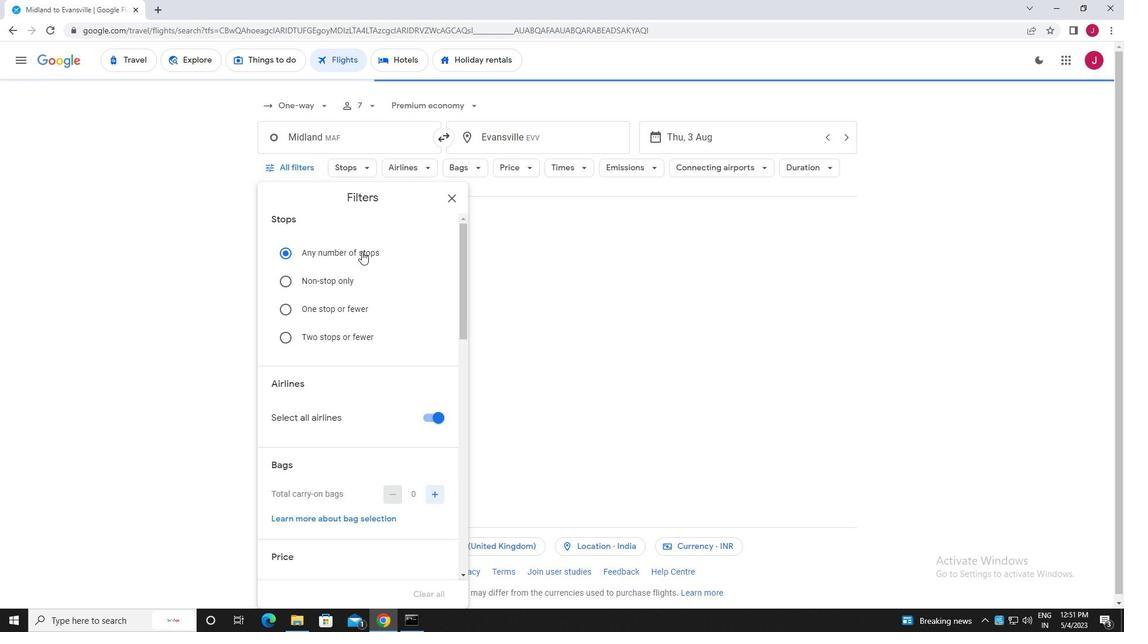 
Action: Mouse scrolled (371, 261) with delta (0, 0)
Screenshot: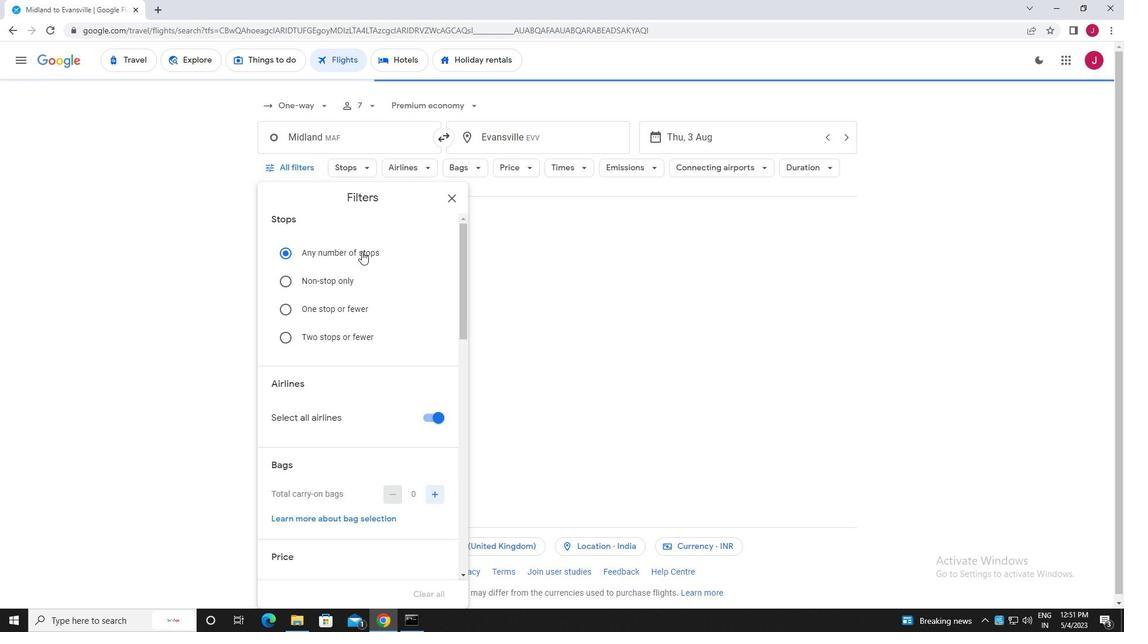 
Action: Mouse moved to (371, 264)
Screenshot: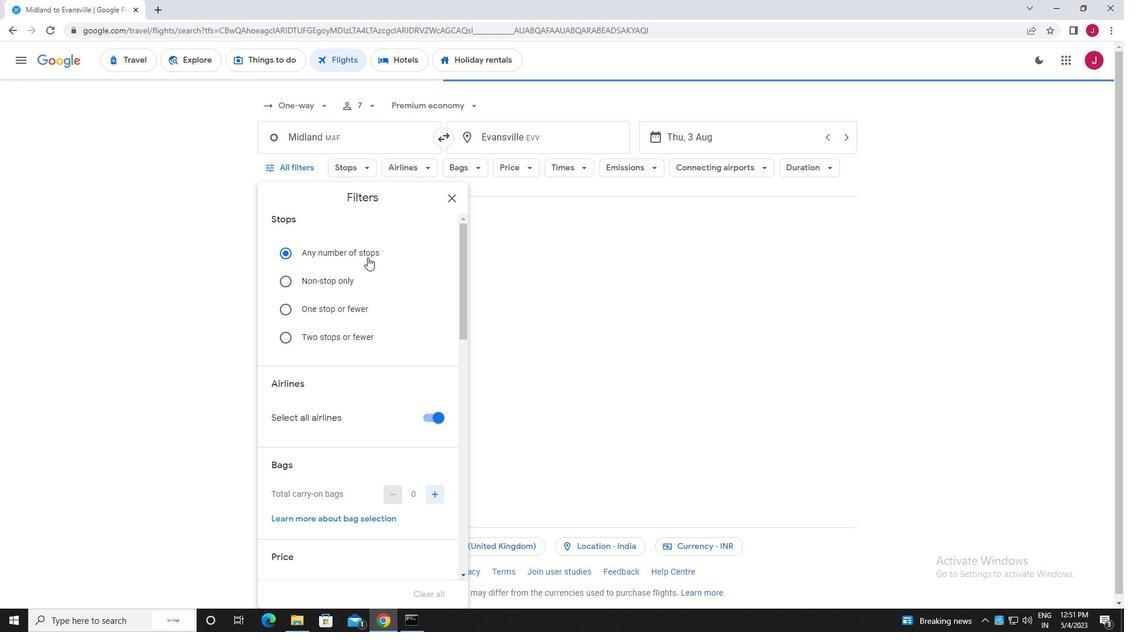 
Action: Mouse scrolled (371, 263) with delta (0, 0)
Screenshot: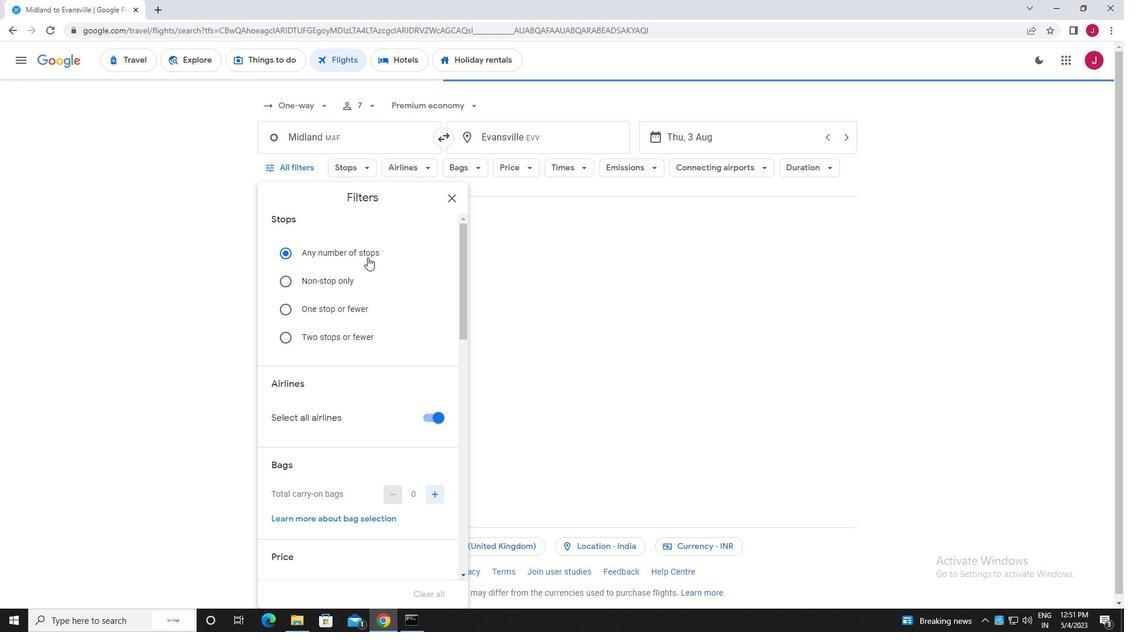 
Action: Mouse moved to (372, 265)
Screenshot: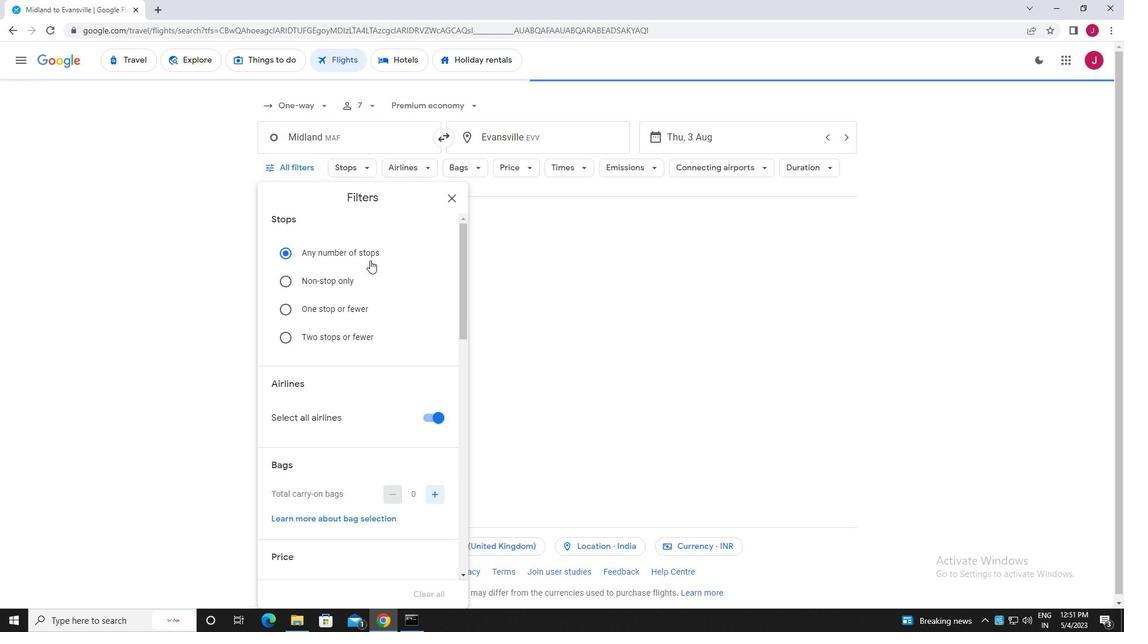 
Action: Mouse scrolled (372, 264) with delta (0, 0)
Screenshot: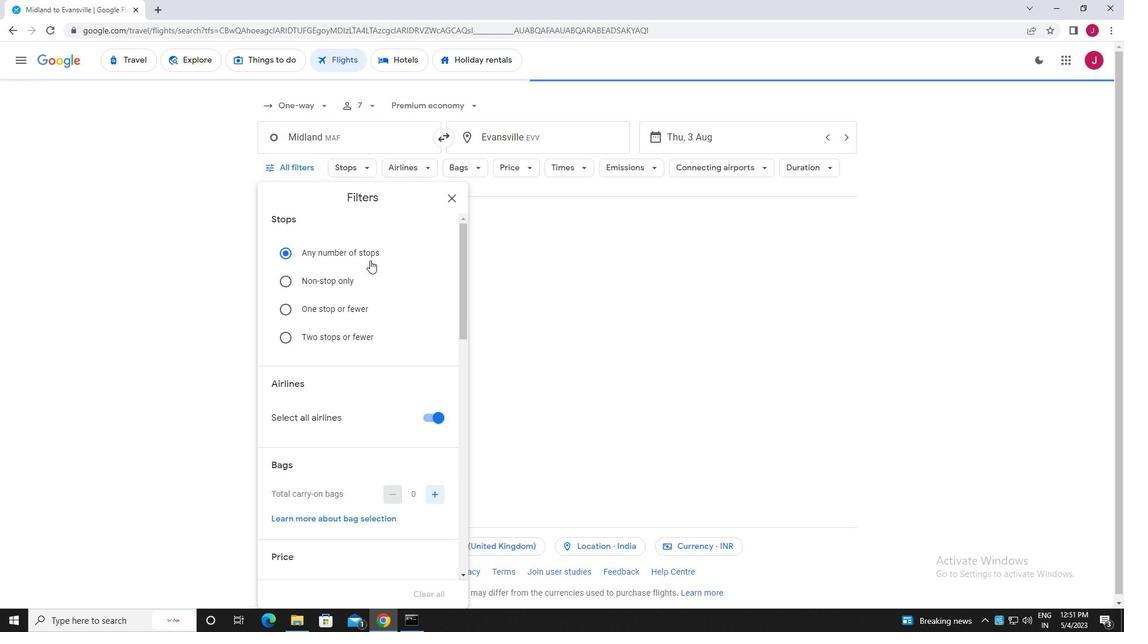 
Action: Mouse moved to (428, 242)
Screenshot: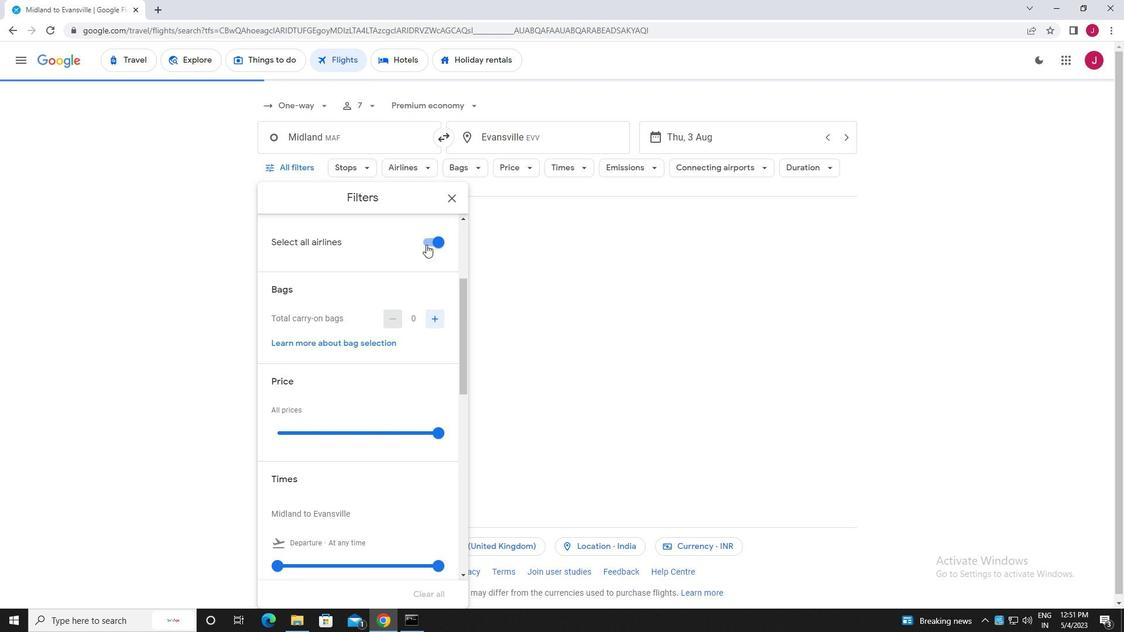 
Action: Mouse pressed left at (428, 242)
Screenshot: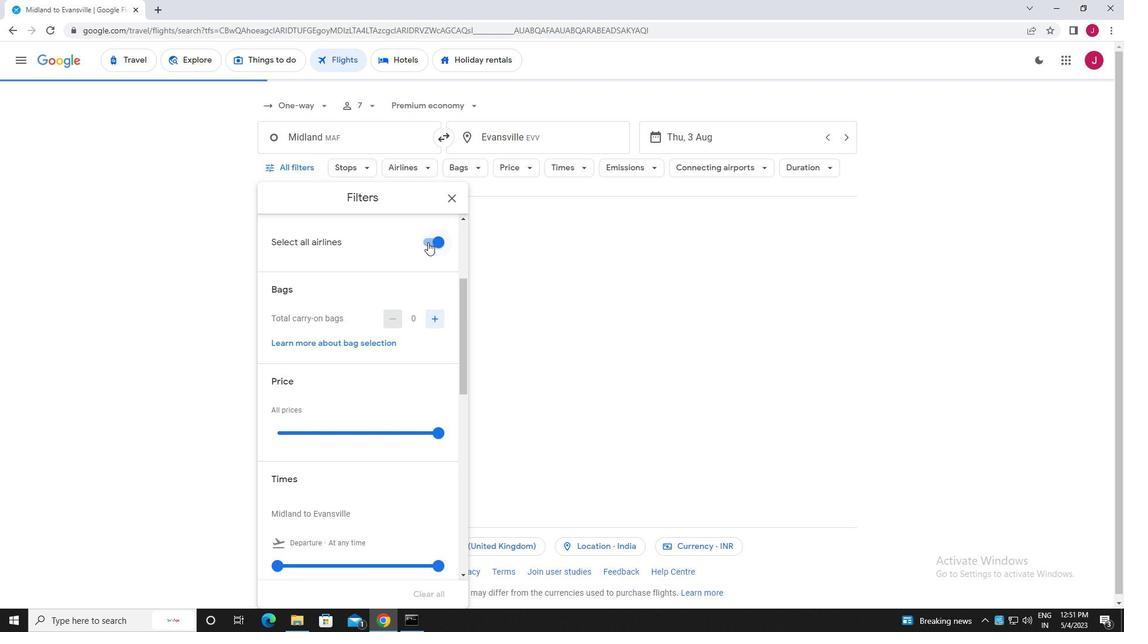 
Action: Mouse moved to (412, 271)
Screenshot: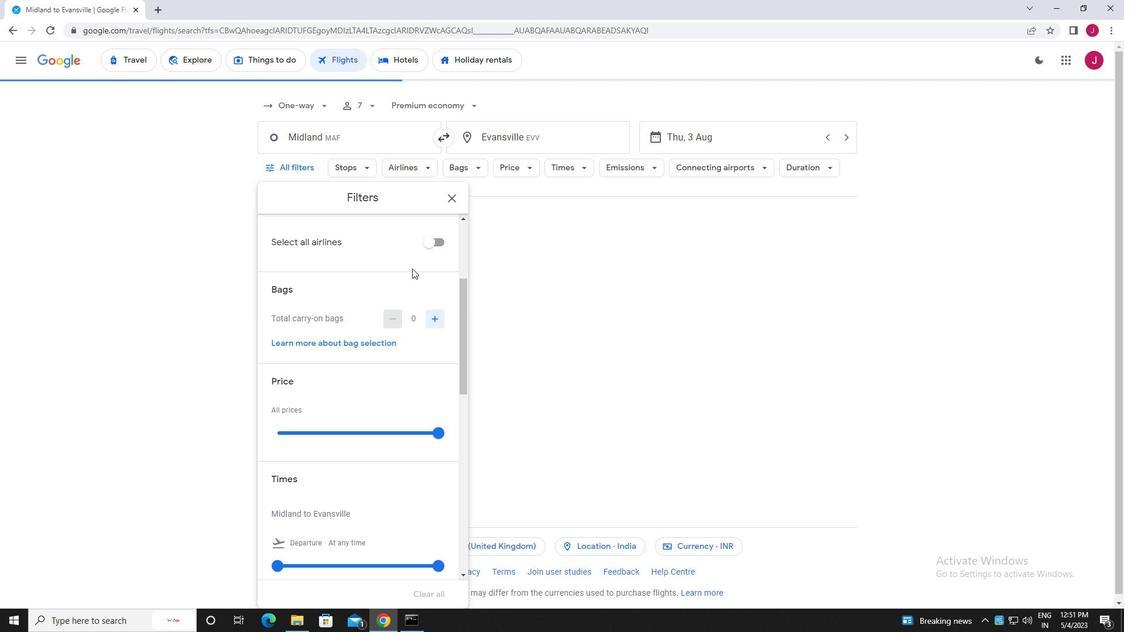 
Action: Mouse scrolled (412, 270) with delta (0, 0)
Screenshot: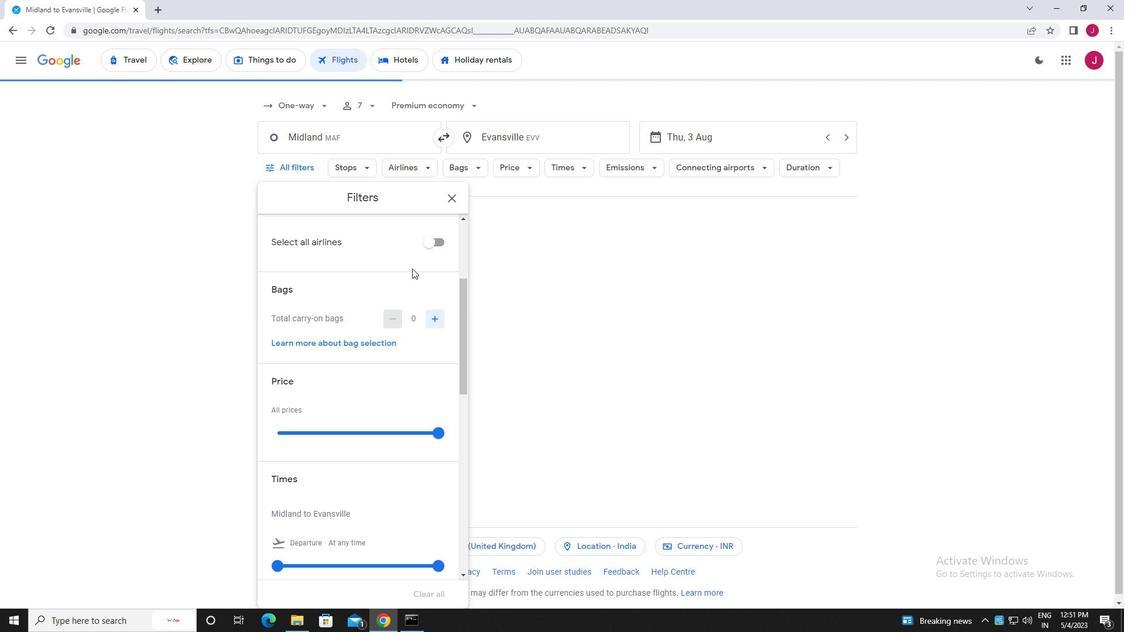 
Action: Mouse moved to (415, 272)
Screenshot: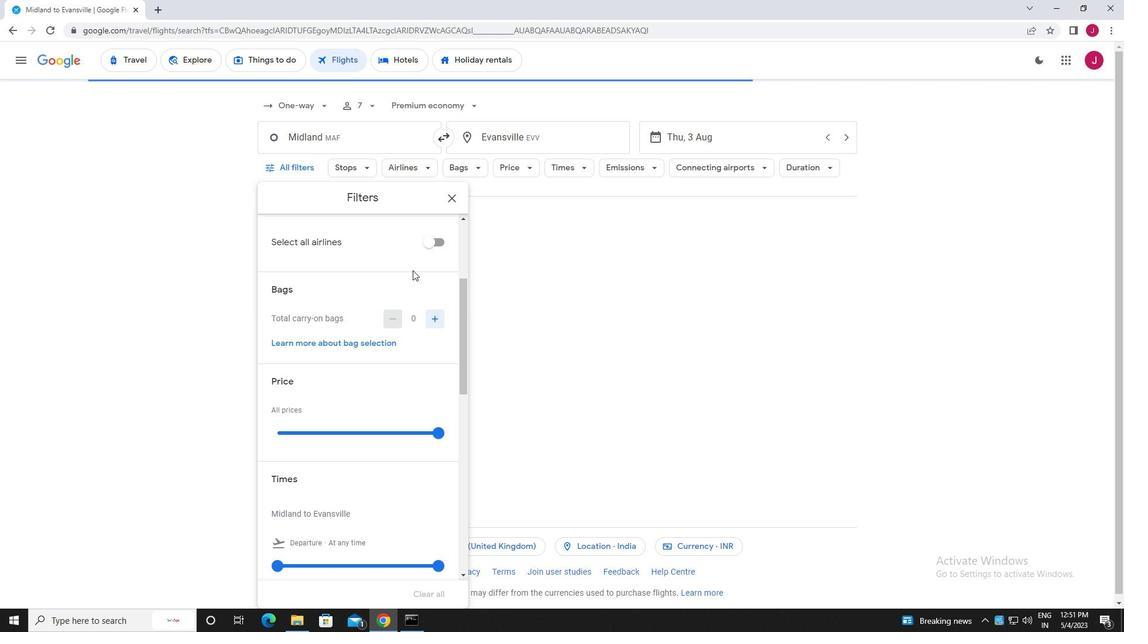 
Action: Mouse scrolled (415, 271) with delta (0, 0)
Screenshot: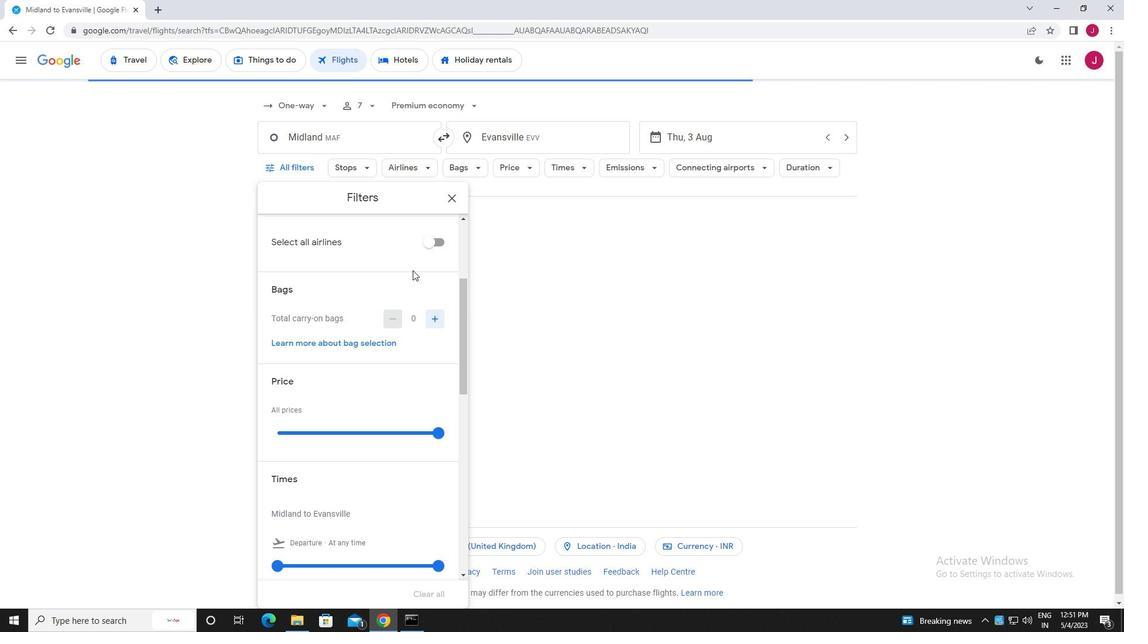 
Action: Mouse moved to (439, 229)
Screenshot: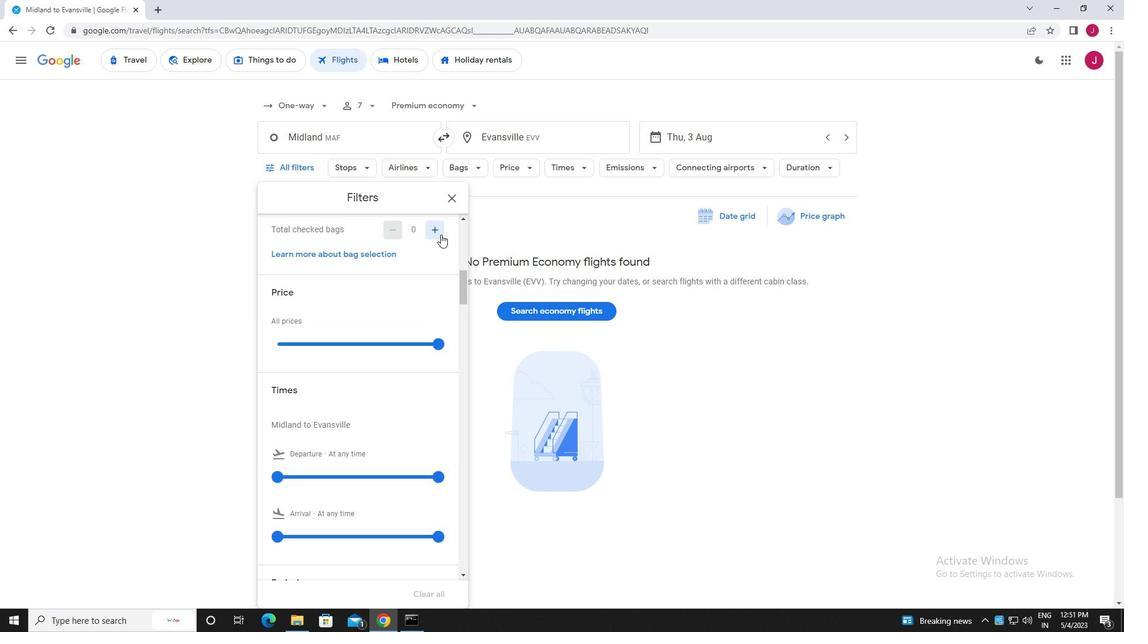 
Action: Mouse pressed left at (439, 229)
Screenshot: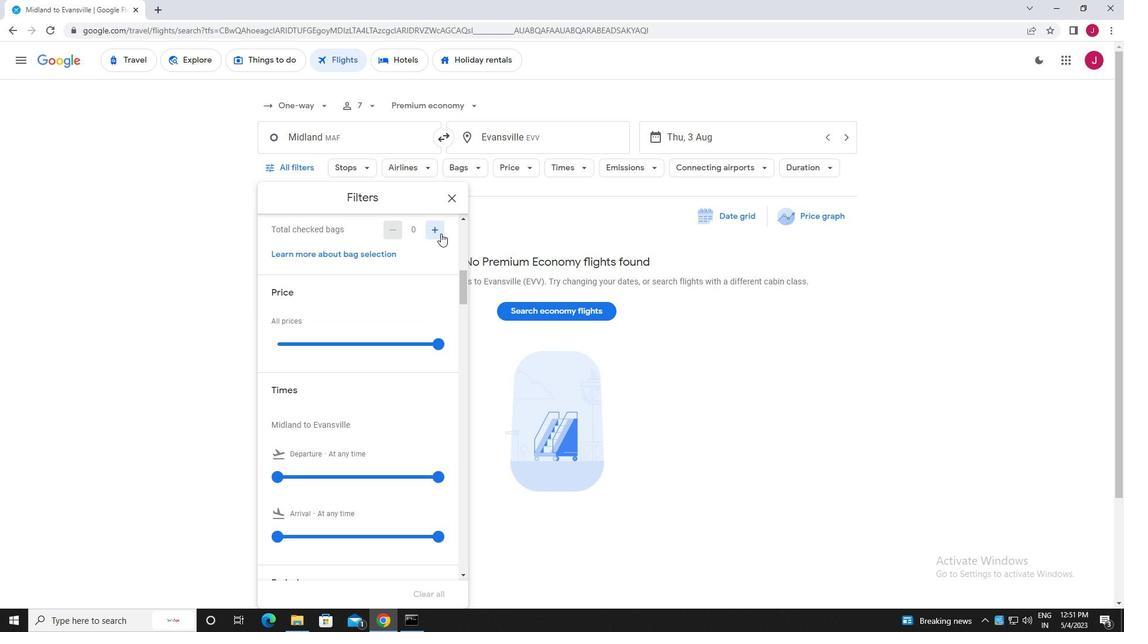 
Action: Mouse moved to (439, 229)
Screenshot: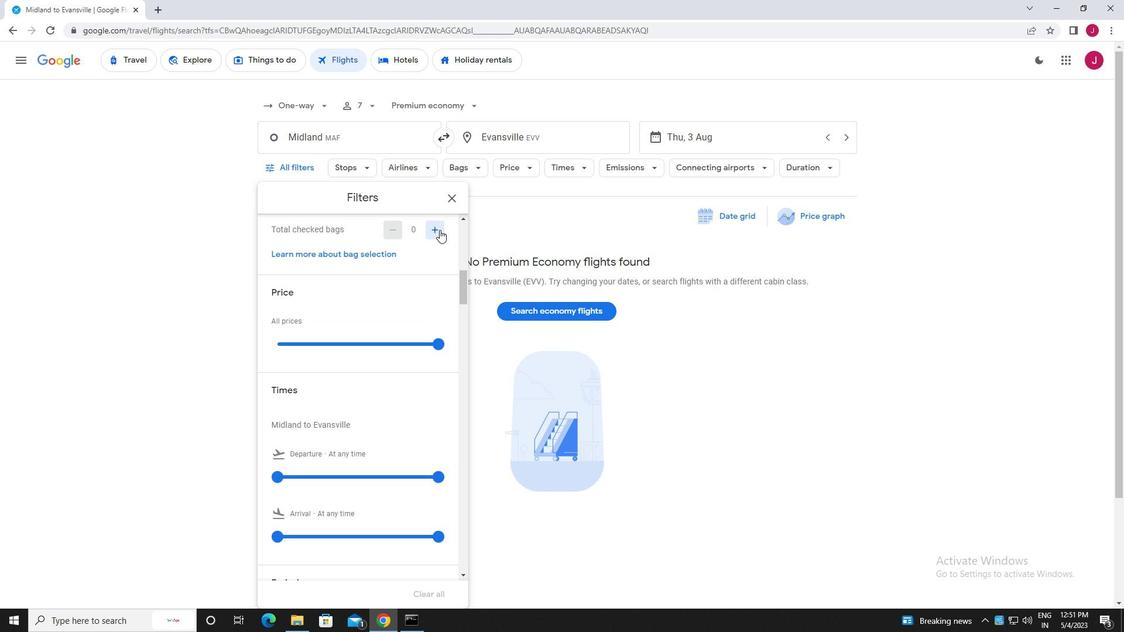 
Action: Mouse pressed left at (439, 229)
Screenshot: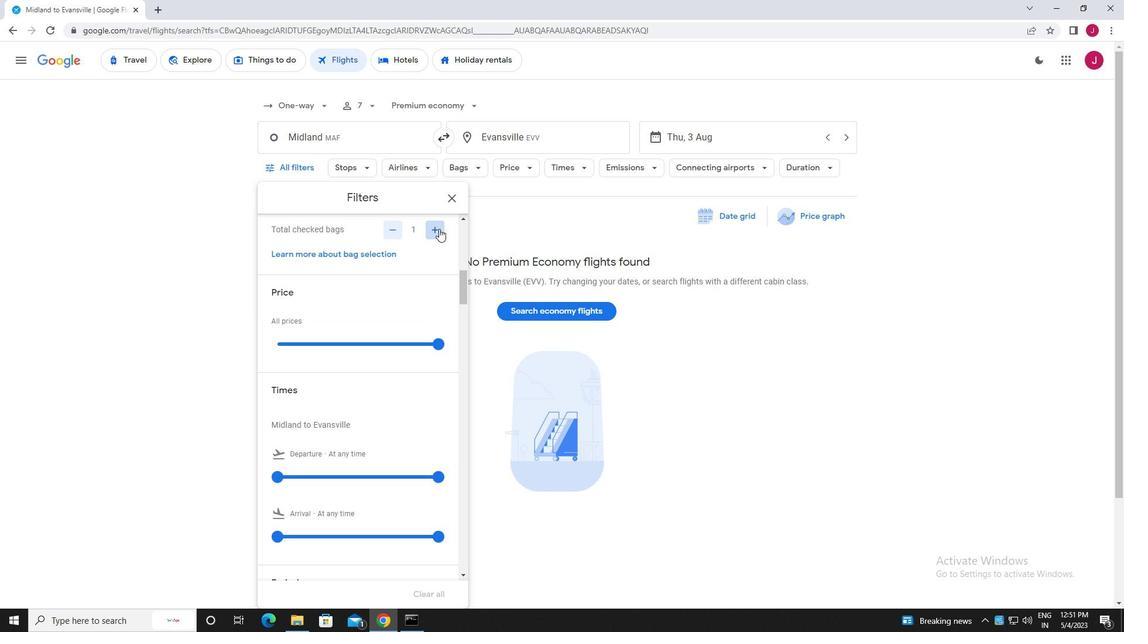 
Action: Mouse moved to (408, 260)
Screenshot: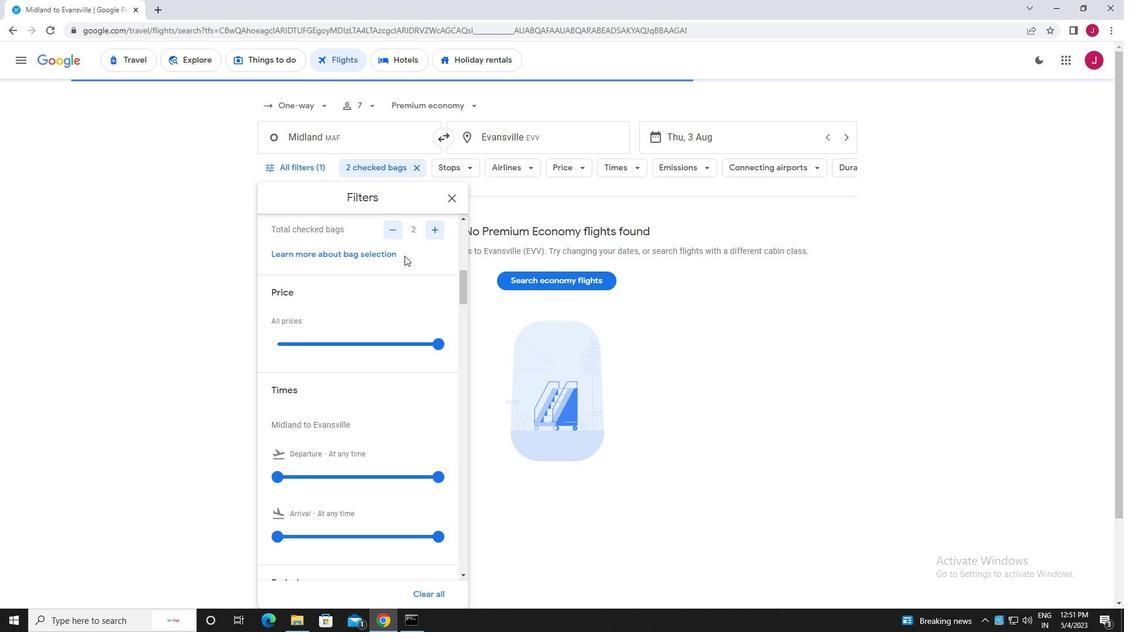 
Action: Mouse scrolled (408, 259) with delta (0, 0)
Screenshot: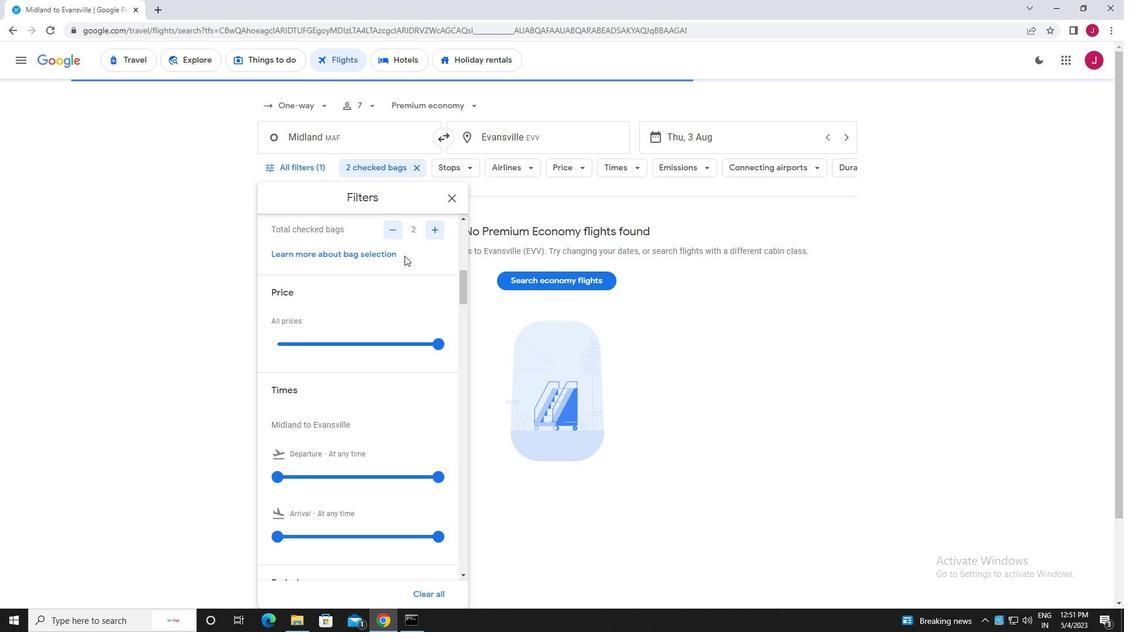
Action: Mouse moved to (439, 284)
Screenshot: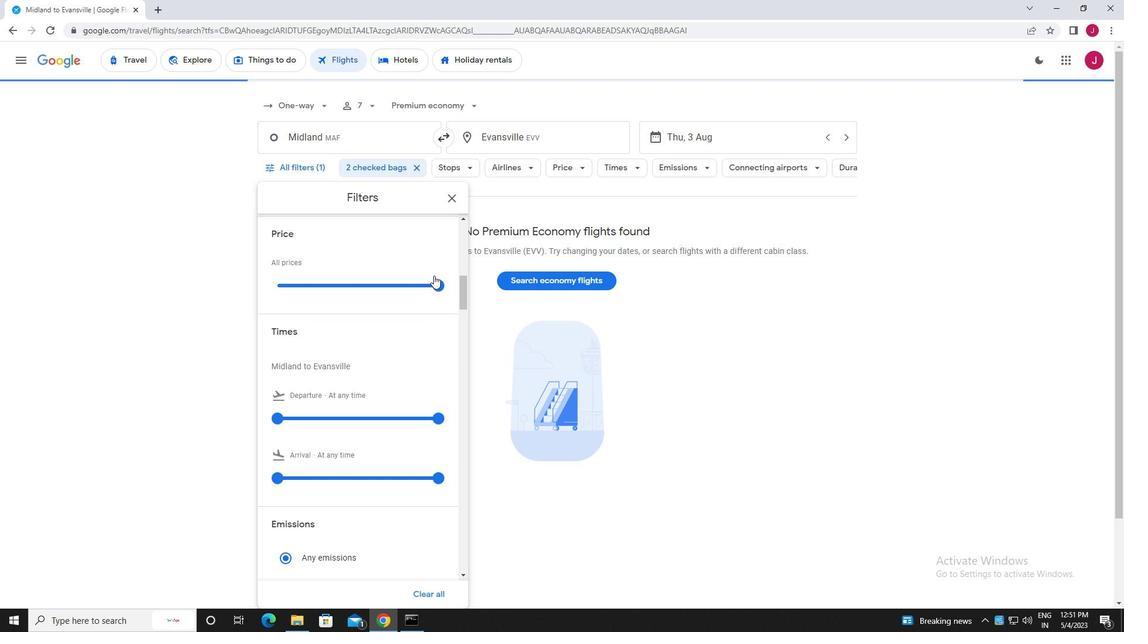 
Action: Mouse pressed left at (439, 284)
Screenshot: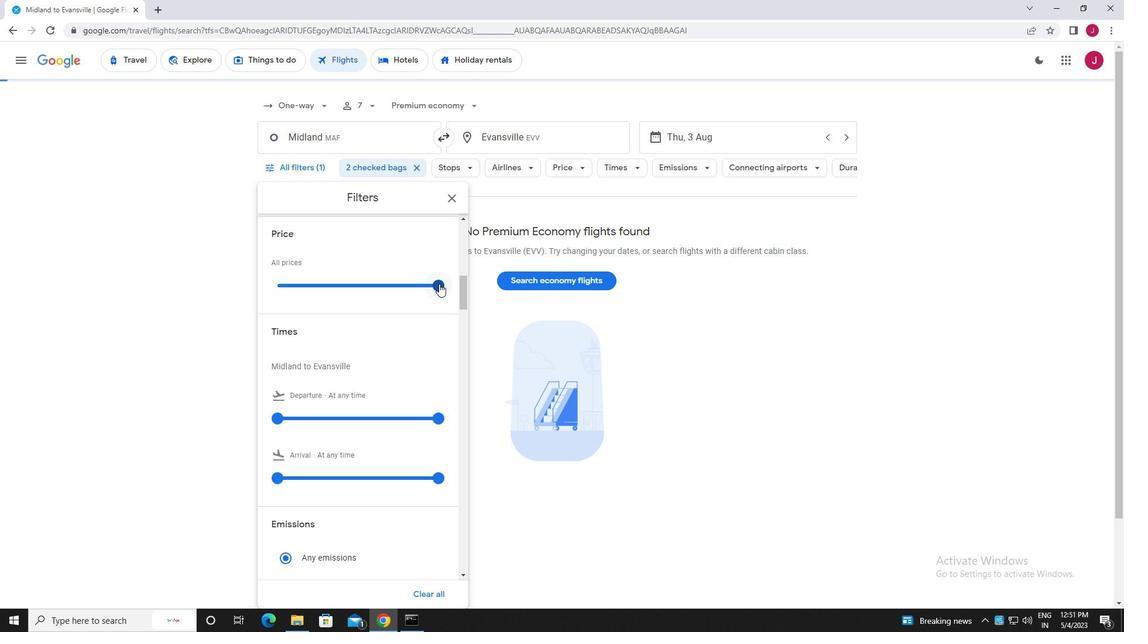 
Action: Mouse moved to (391, 284)
Screenshot: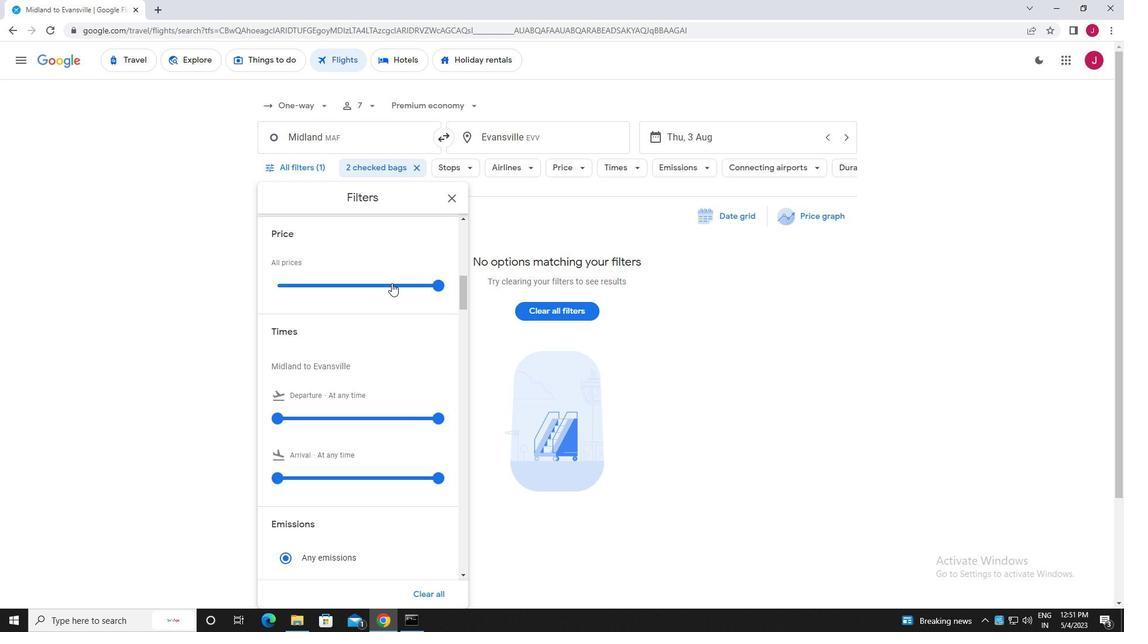 
Action: Mouse scrolled (391, 283) with delta (0, 0)
Screenshot: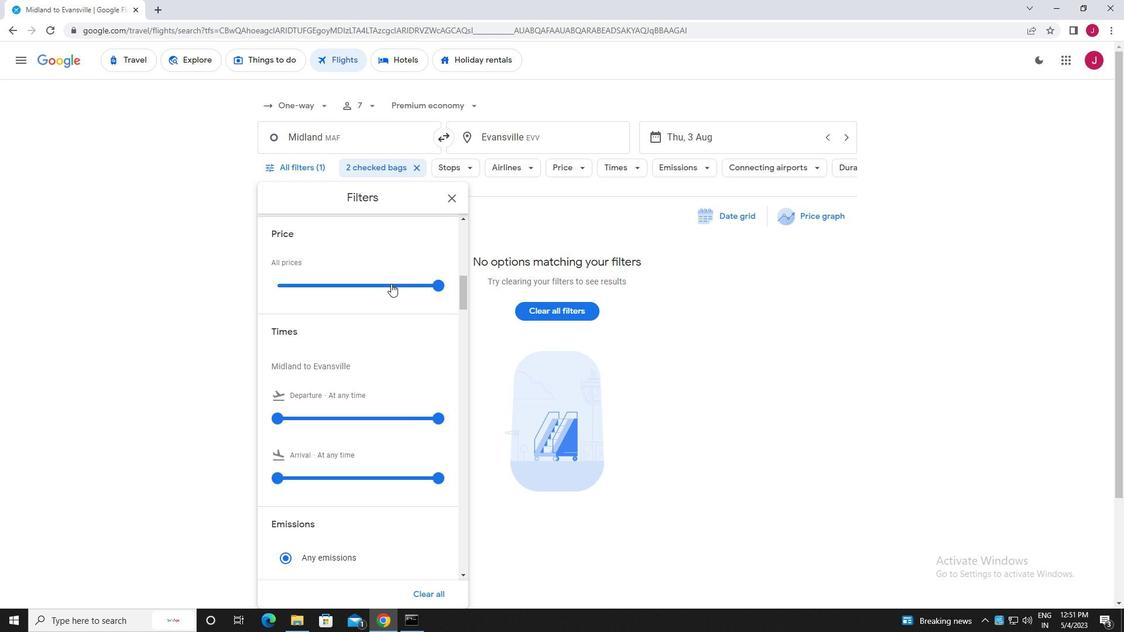
Action: Mouse moved to (278, 360)
Screenshot: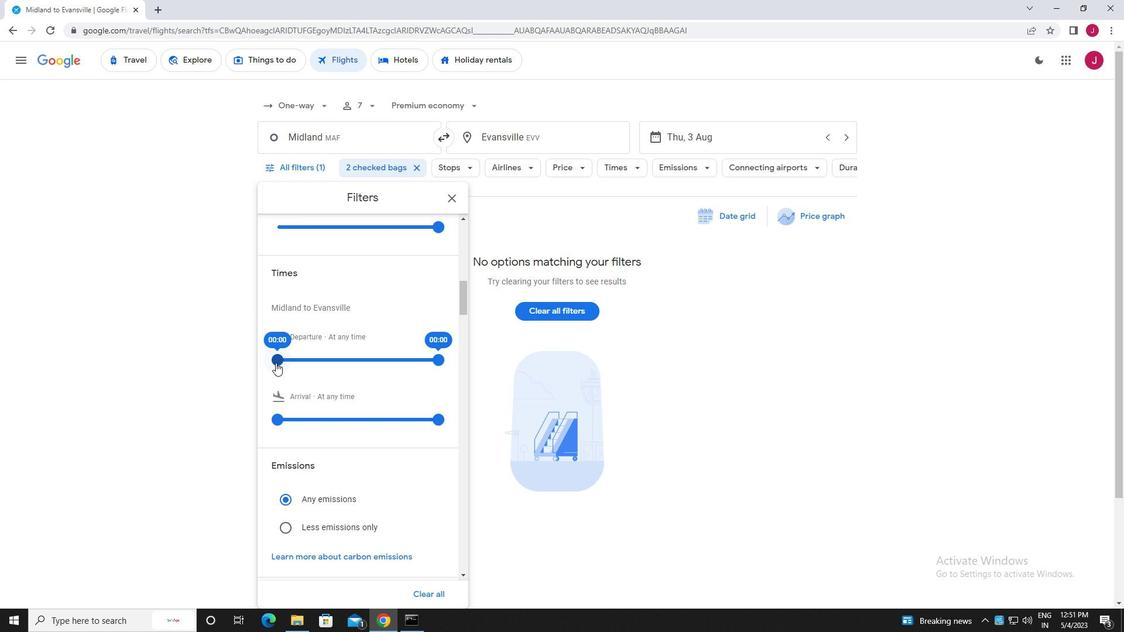 
Action: Mouse pressed left at (278, 360)
Screenshot: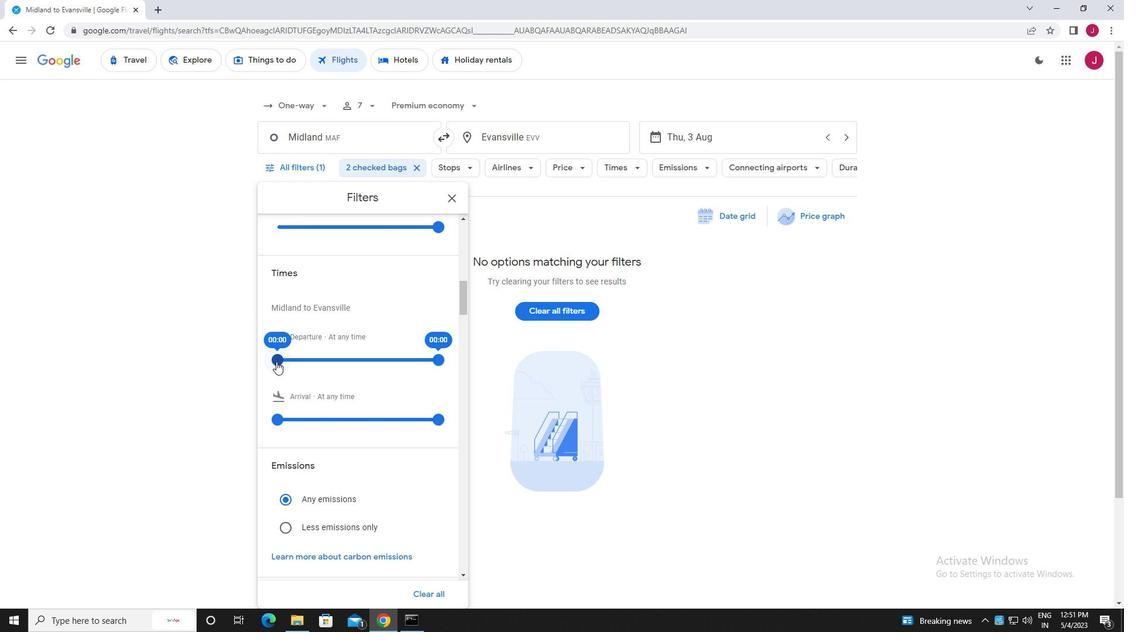 
Action: Mouse moved to (441, 254)
Screenshot: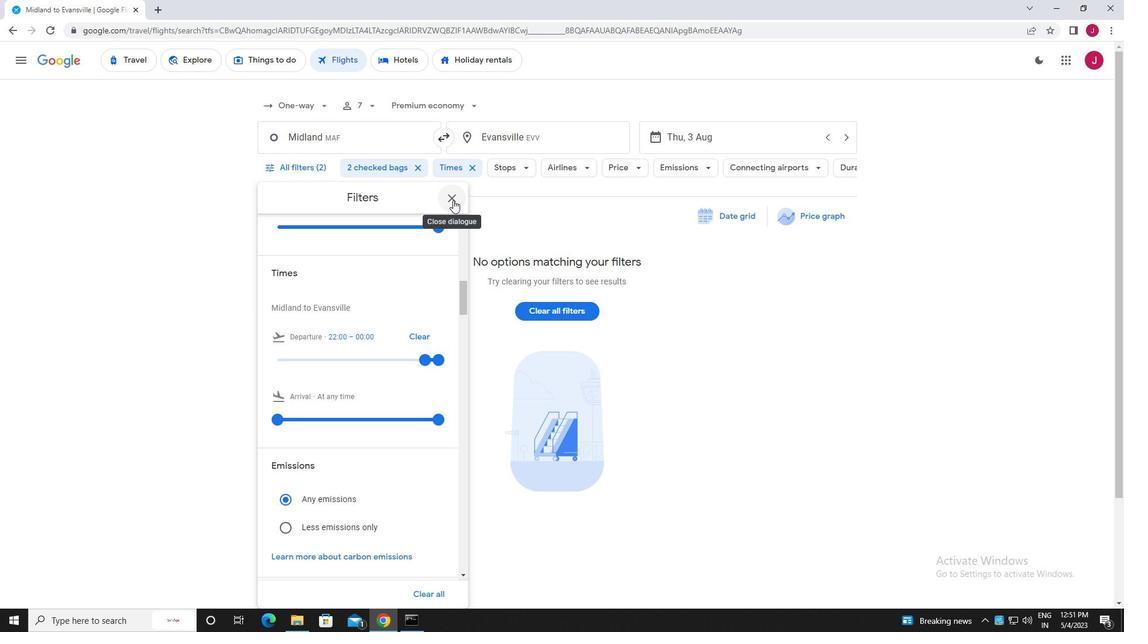 
Action: Mouse scrolled (441, 254) with delta (0, 0)
Screenshot: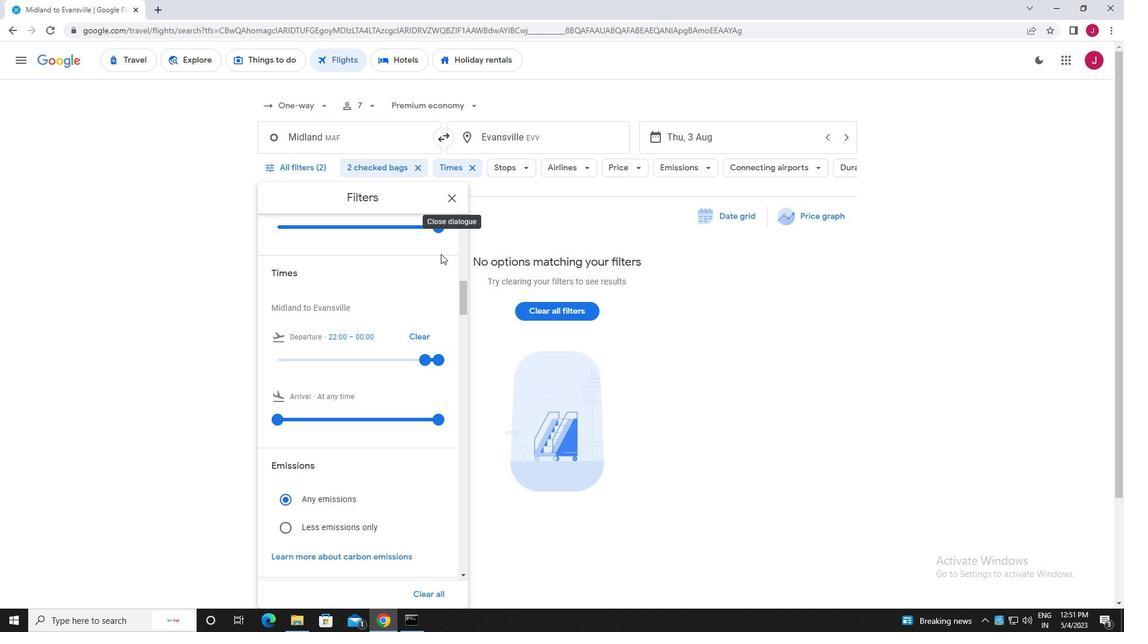 
Action: Mouse moved to (435, 285)
Screenshot: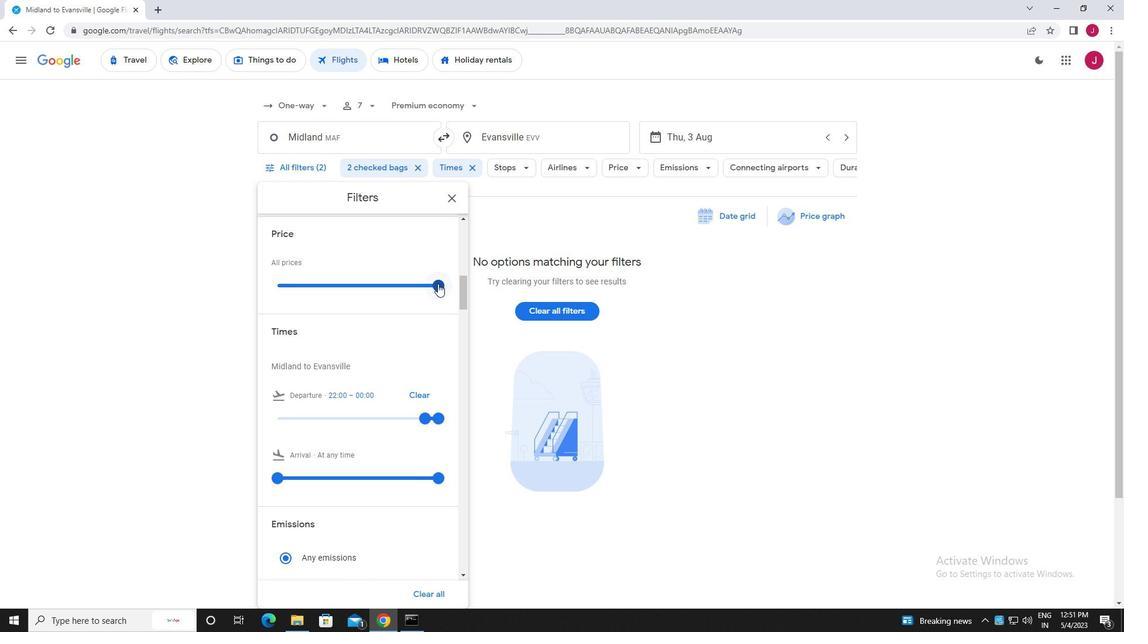
Action: Mouse pressed left at (435, 285)
Screenshot: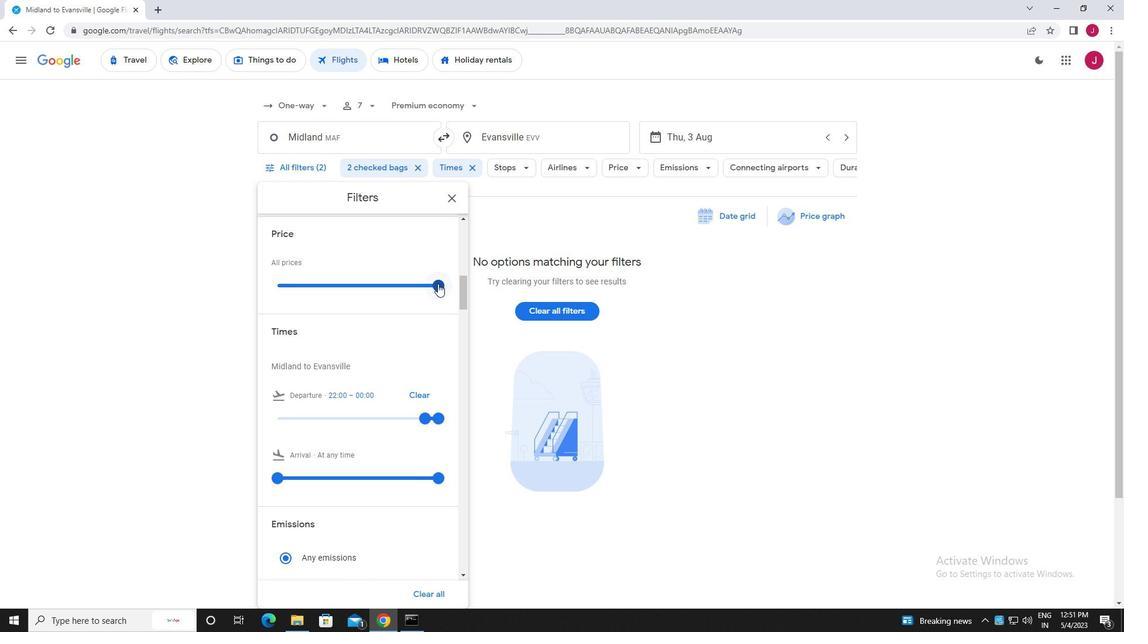 
Action: Mouse moved to (452, 197)
Screenshot: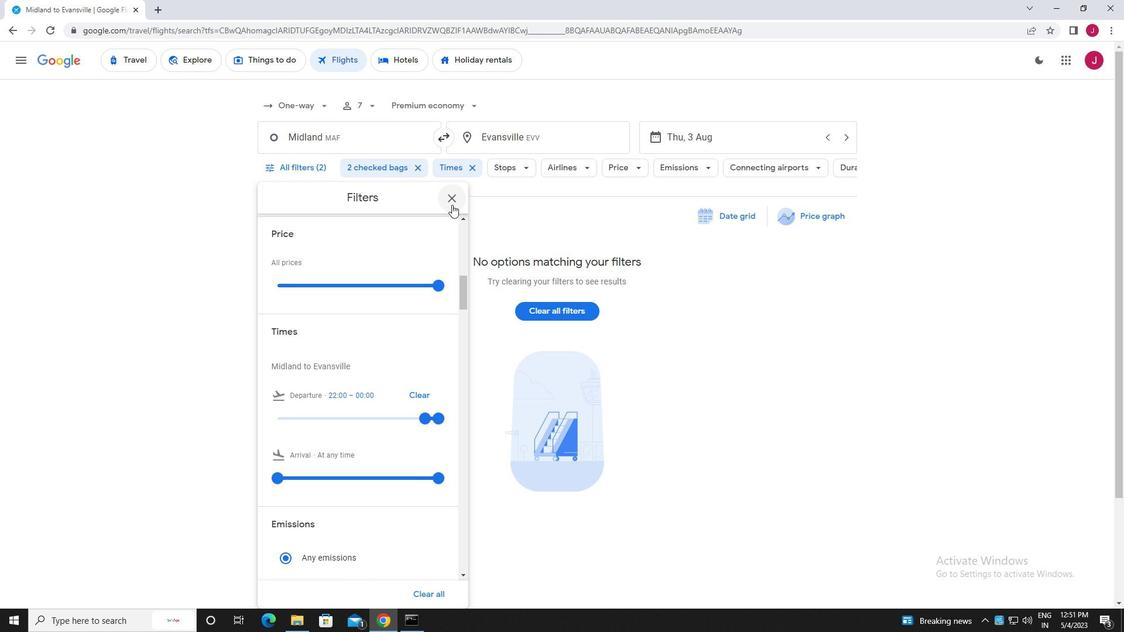 
Action: Mouse pressed left at (452, 197)
Screenshot: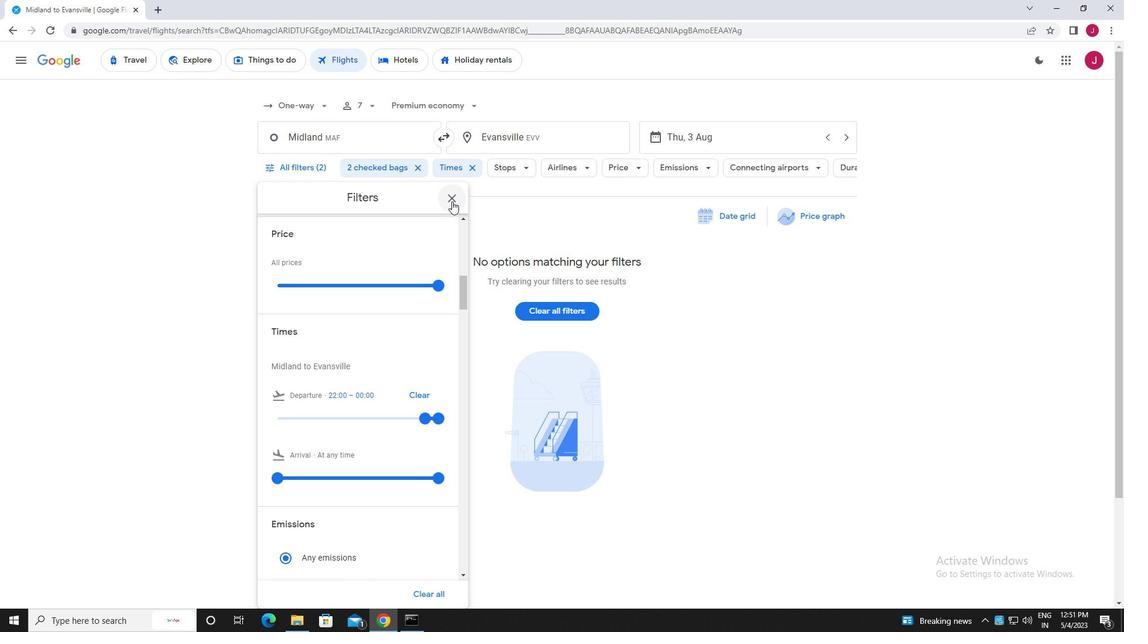 
Action: Mouse moved to (450, 198)
Screenshot: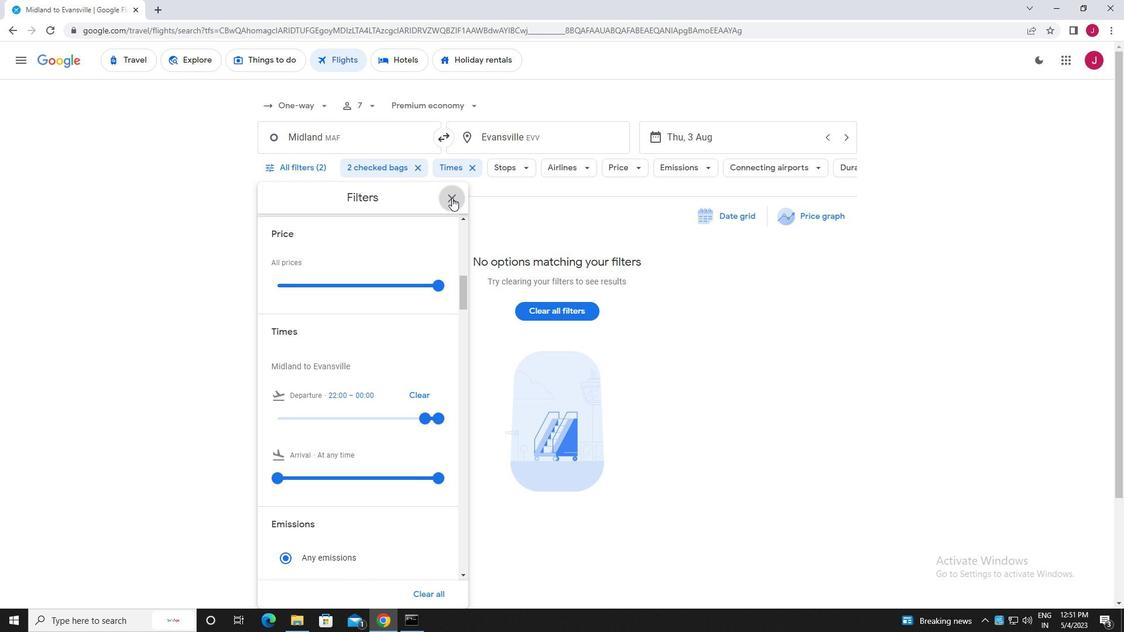 
